 Task: Select End time "06:00 AM".
Action: Mouse moved to (687, 86)
Screenshot: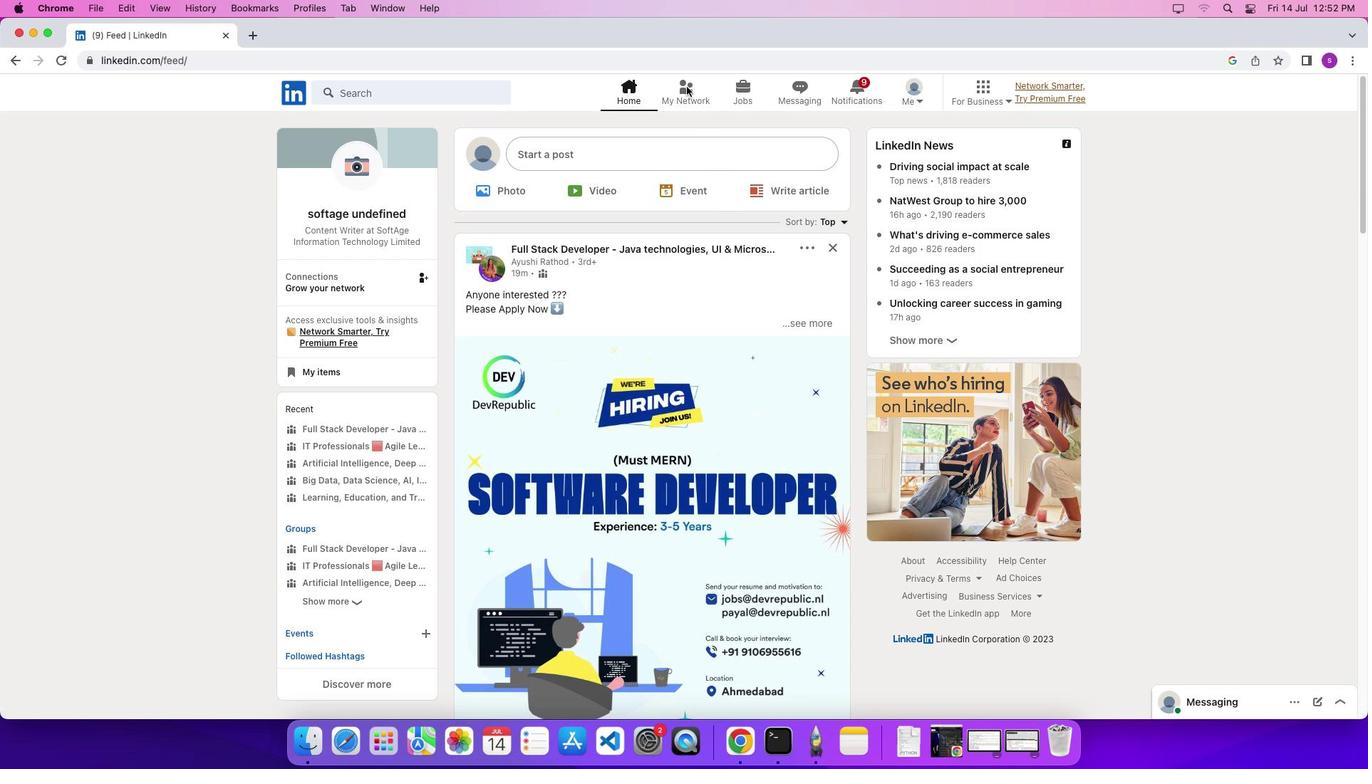 
Action: Mouse pressed left at (687, 86)
Screenshot: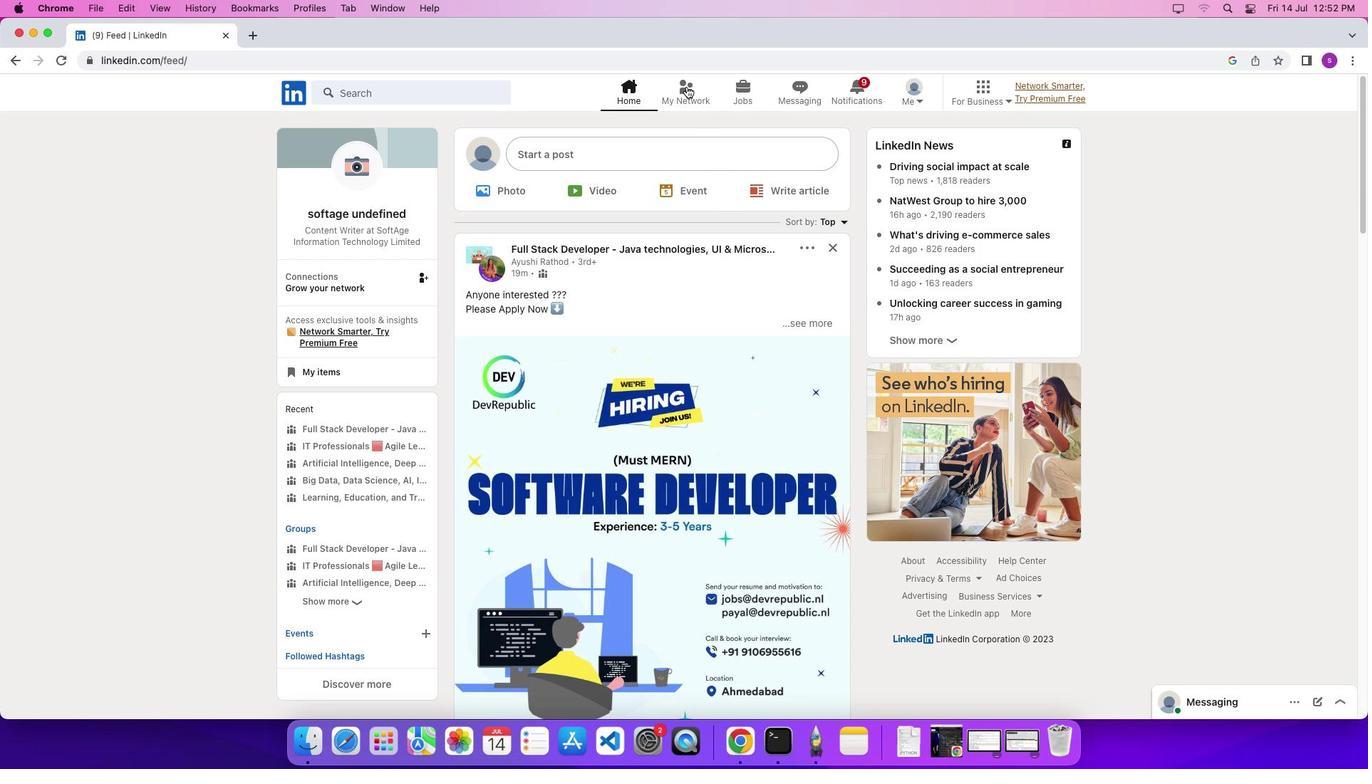 
Action: Mouse pressed left at (687, 86)
Screenshot: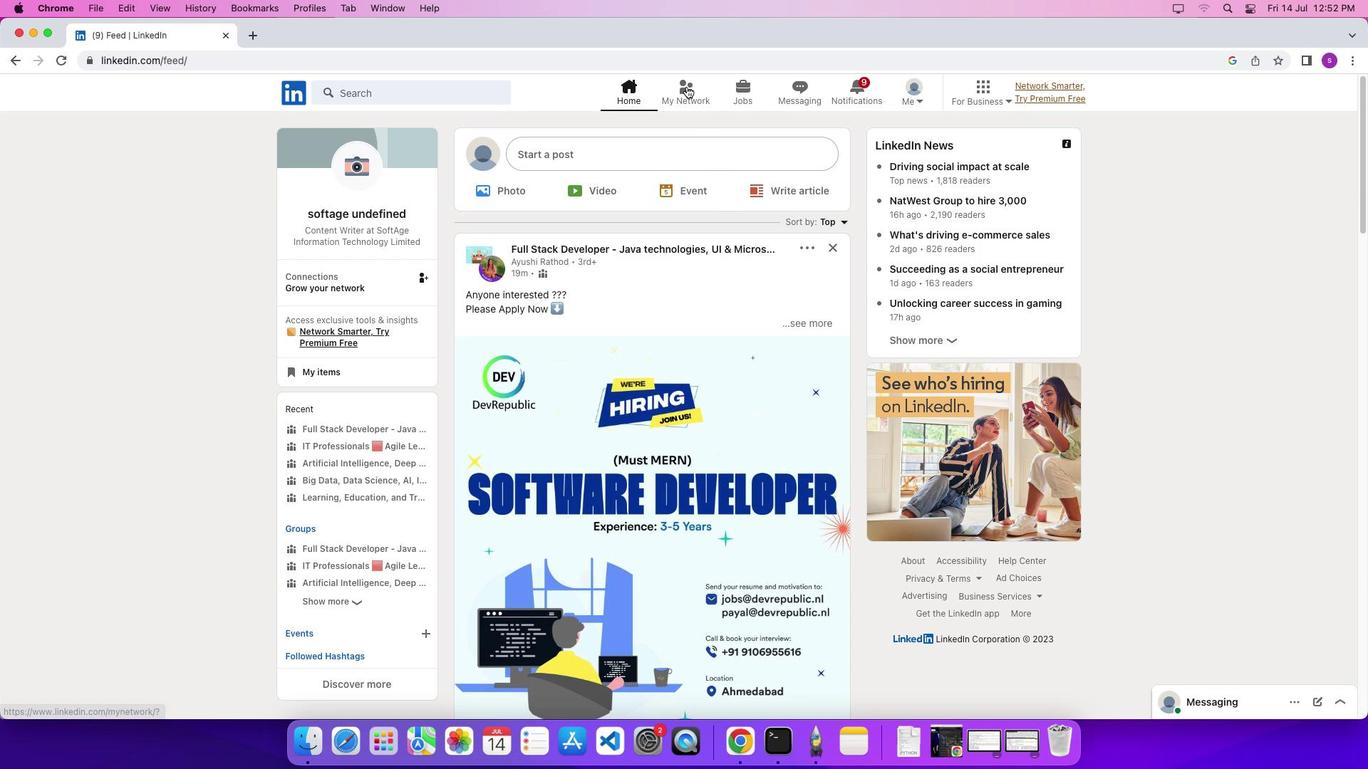 
Action: Mouse moved to (347, 283)
Screenshot: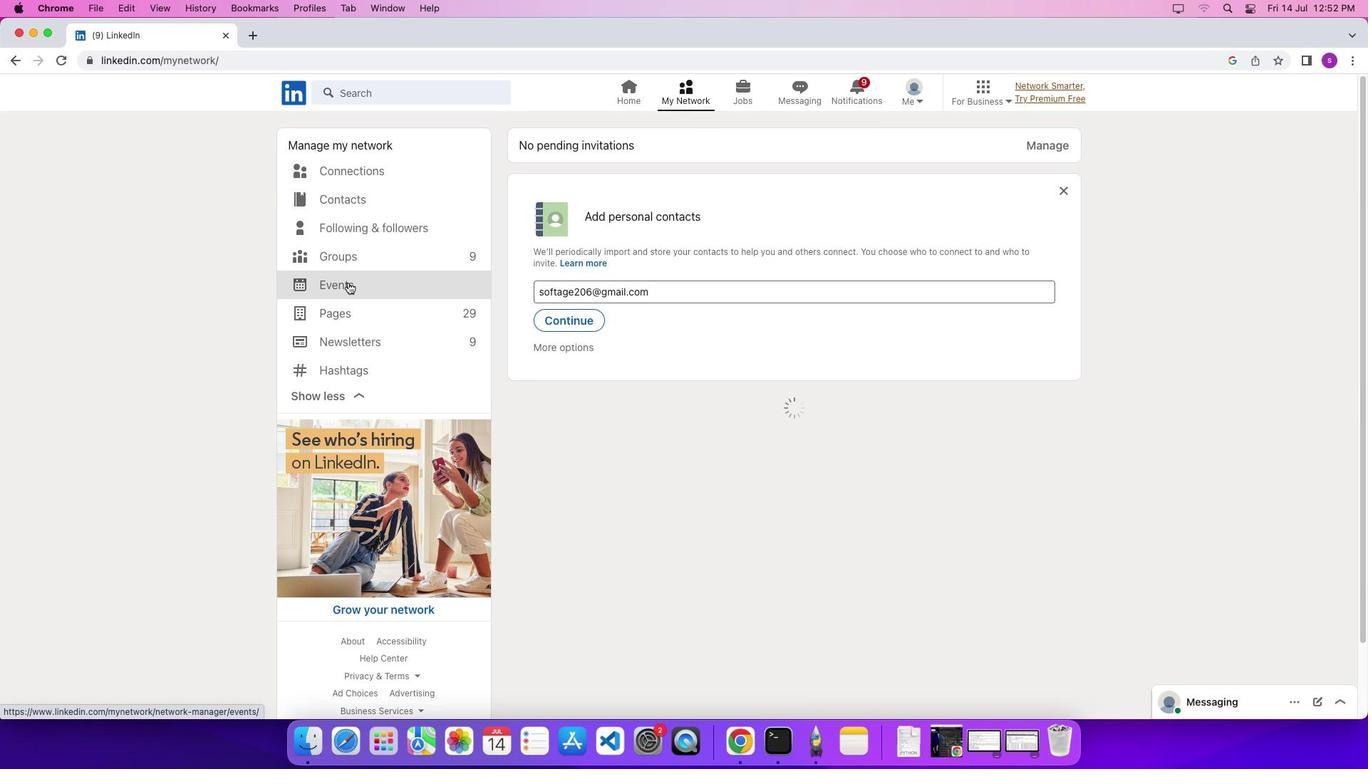 
Action: Mouse pressed left at (347, 283)
Screenshot: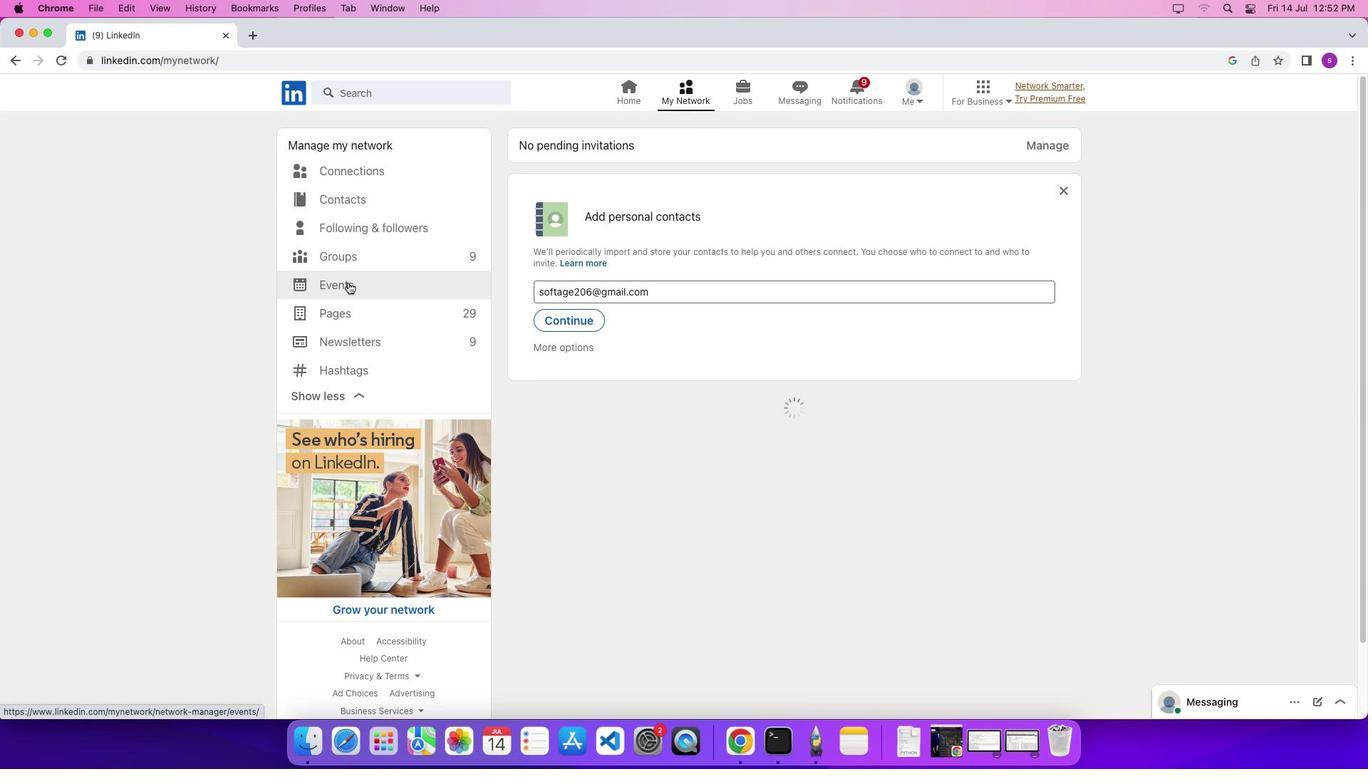 
Action: Mouse moved to (805, 144)
Screenshot: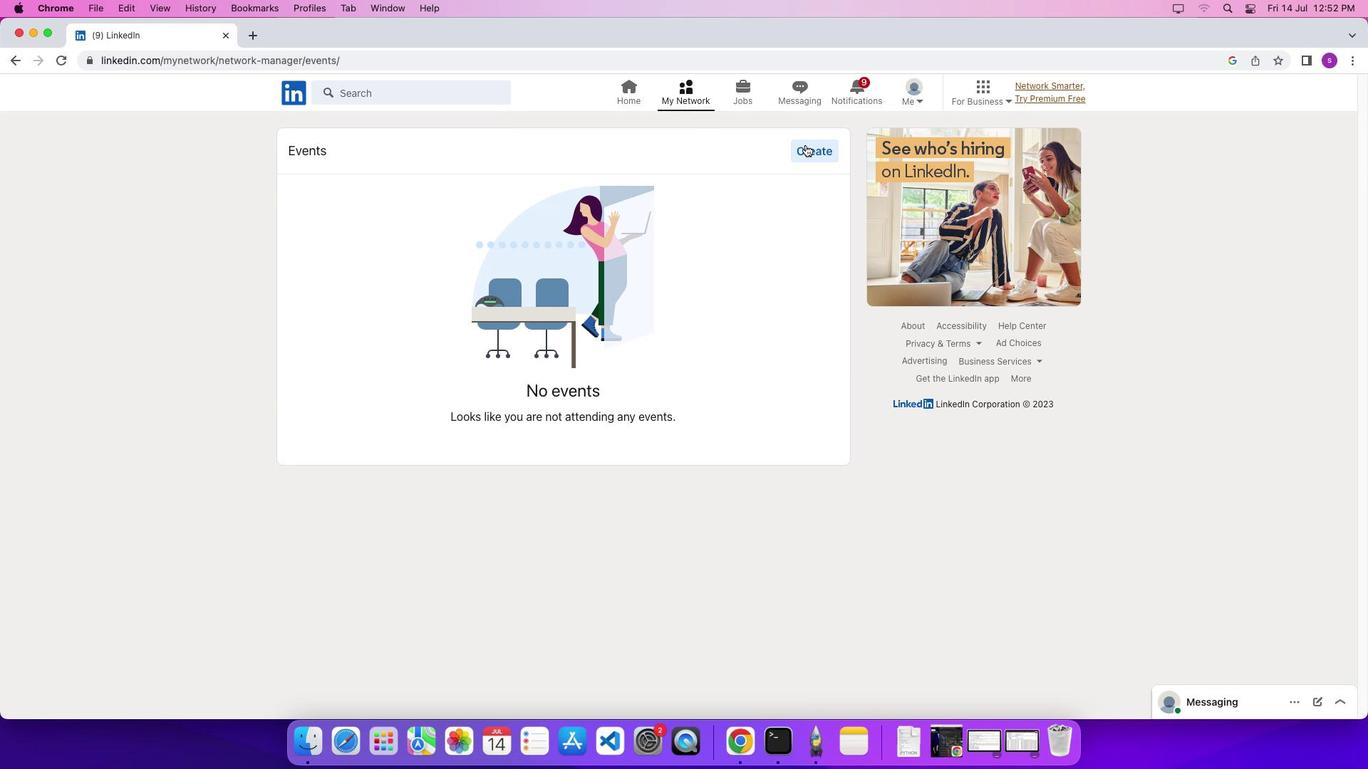 
Action: Mouse pressed left at (805, 144)
Screenshot: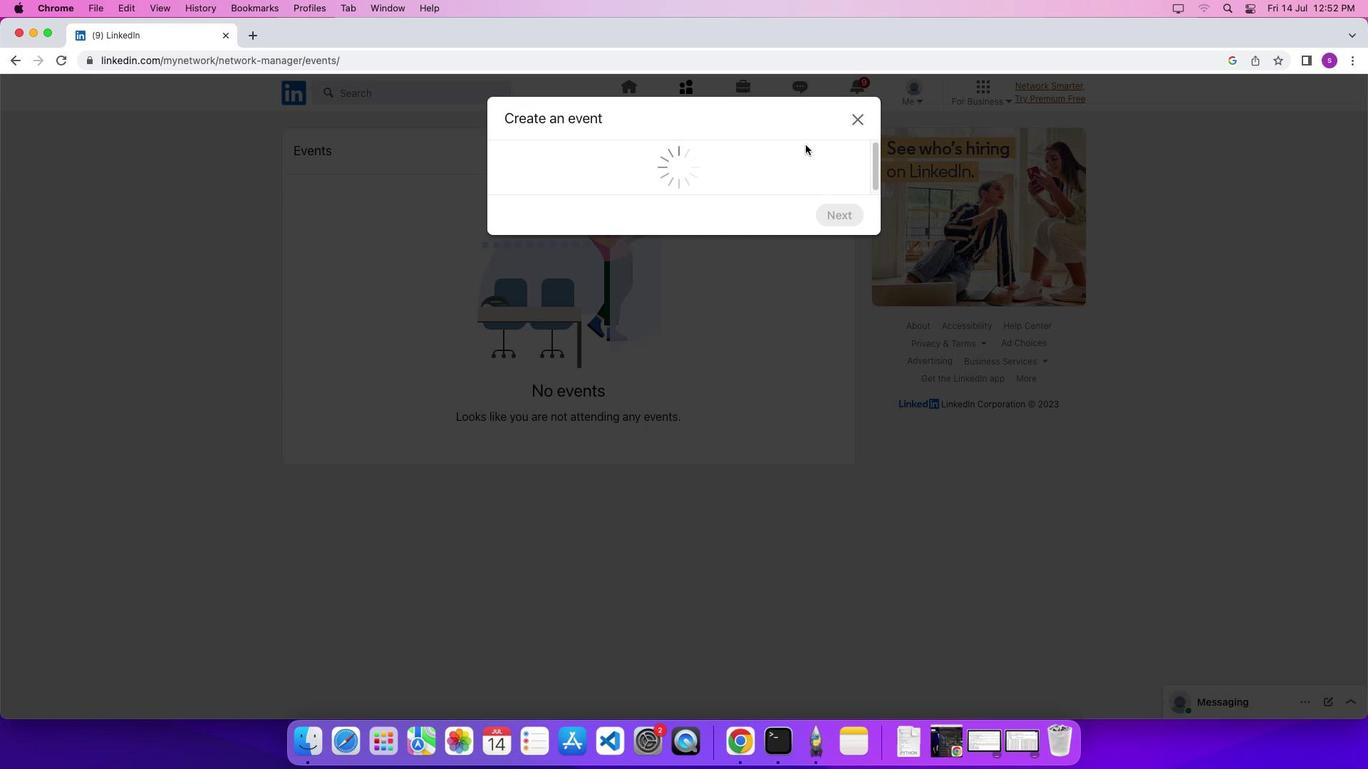 
Action: Mouse moved to (717, 459)
Screenshot: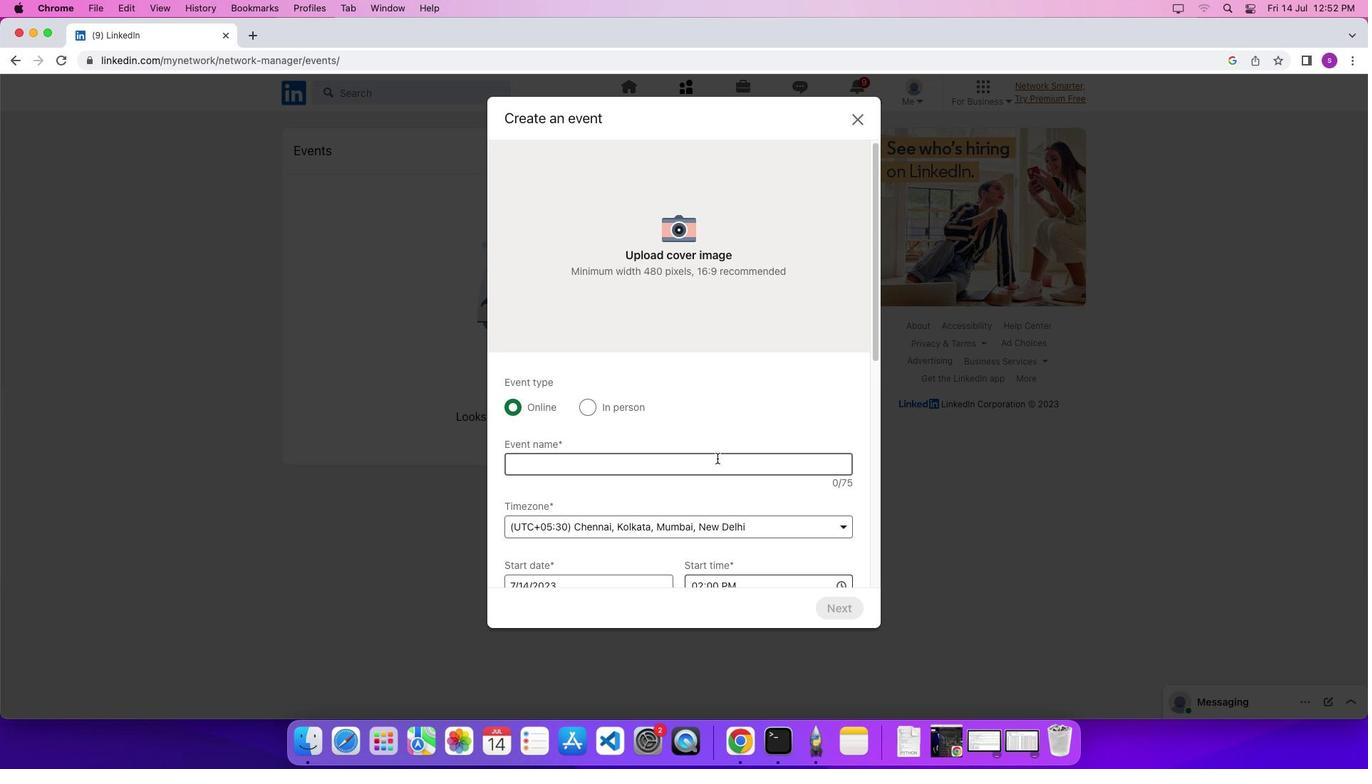 
Action: Mouse scrolled (717, 459) with delta (0, 0)
Screenshot: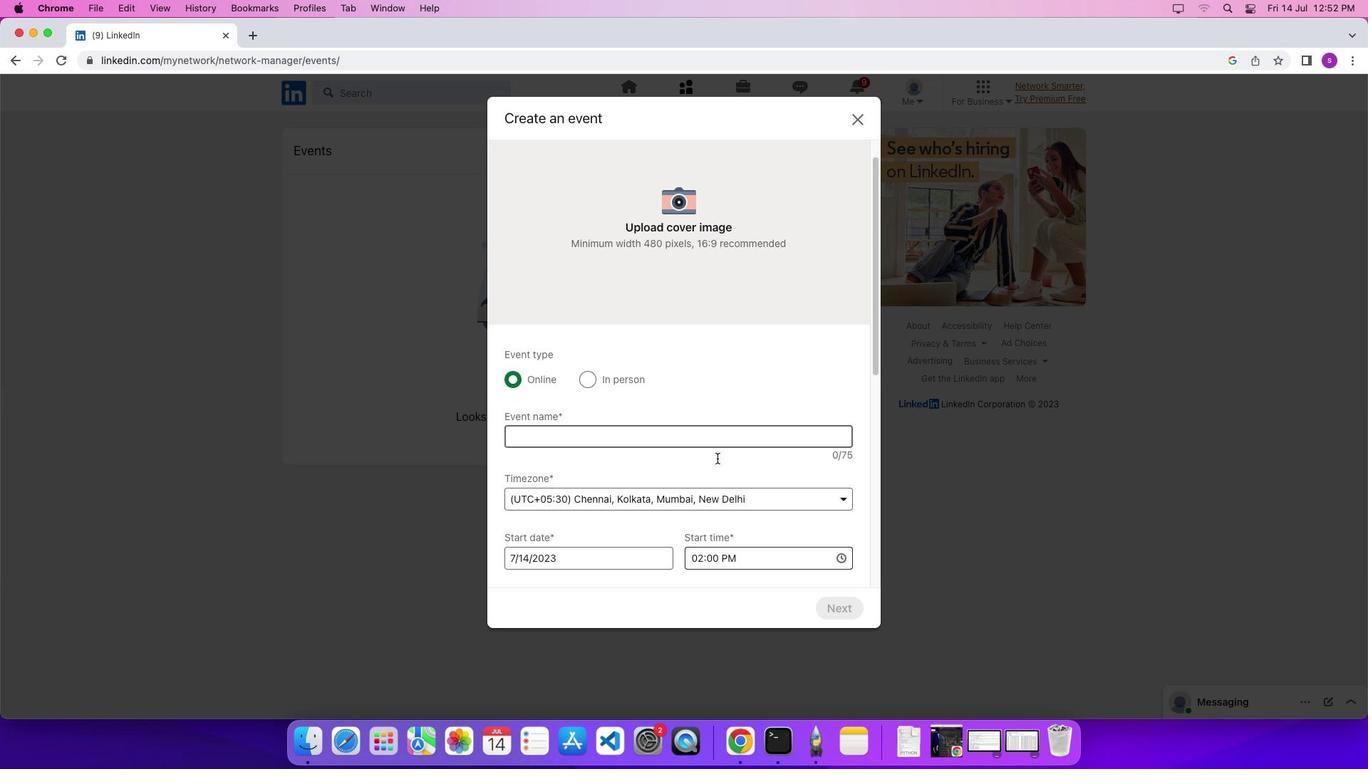 
Action: Mouse scrolled (717, 459) with delta (0, 0)
Screenshot: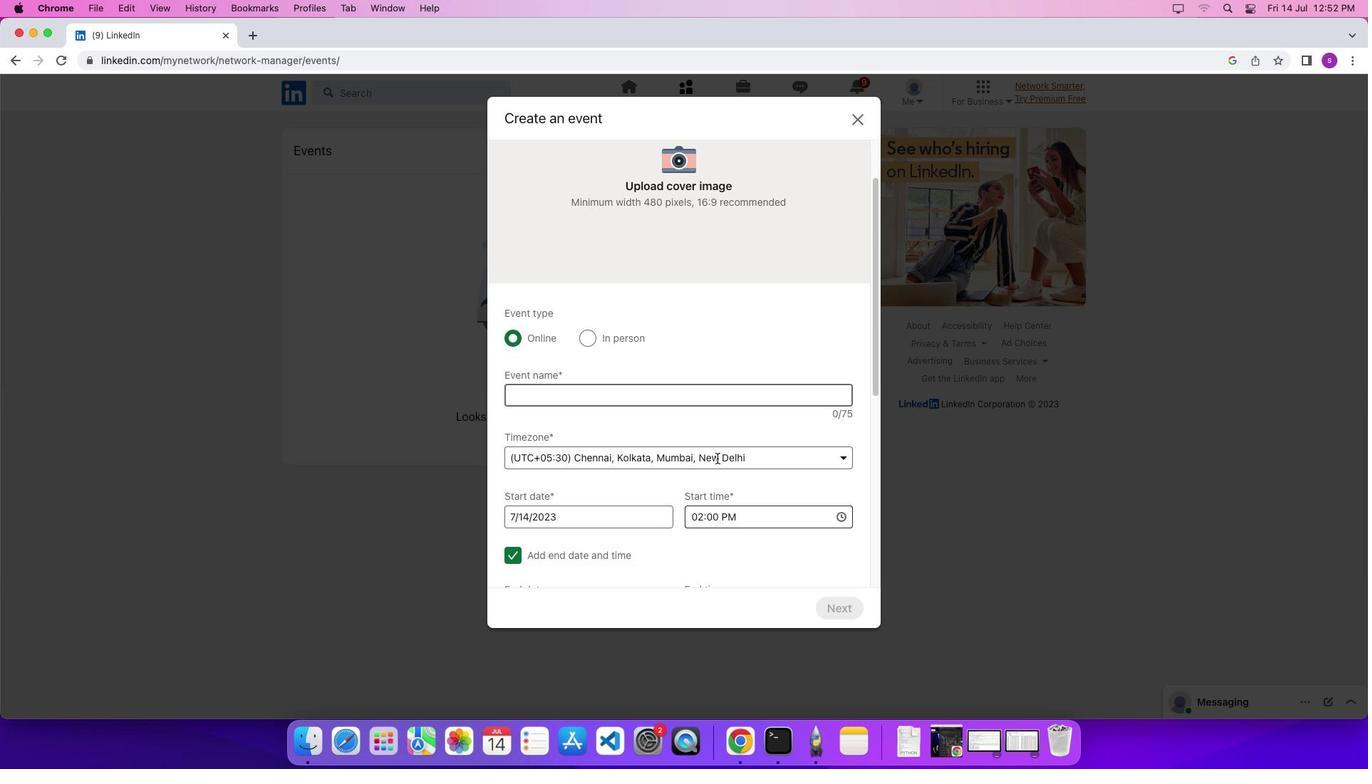 
Action: Mouse scrolled (717, 459) with delta (0, -1)
Screenshot: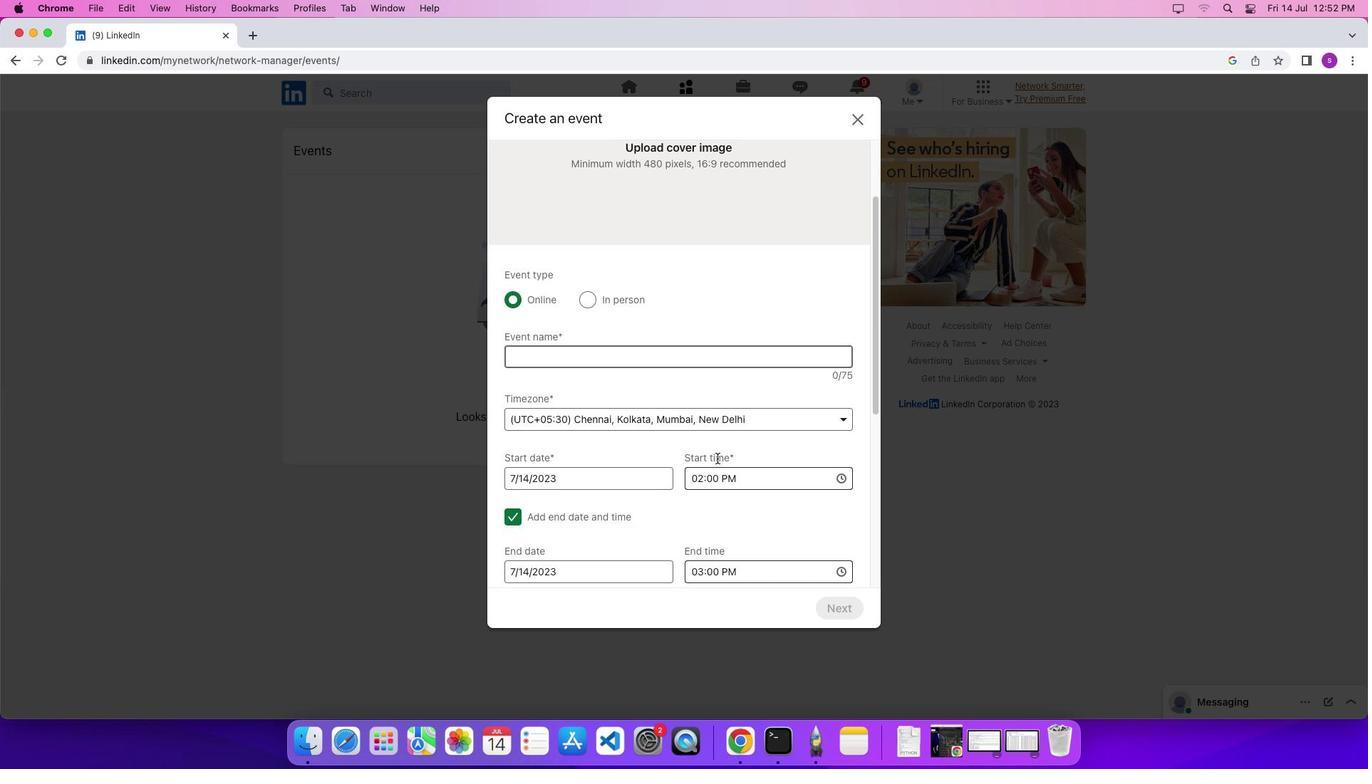 
Action: Mouse scrolled (717, 459) with delta (0, 0)
Screenshot: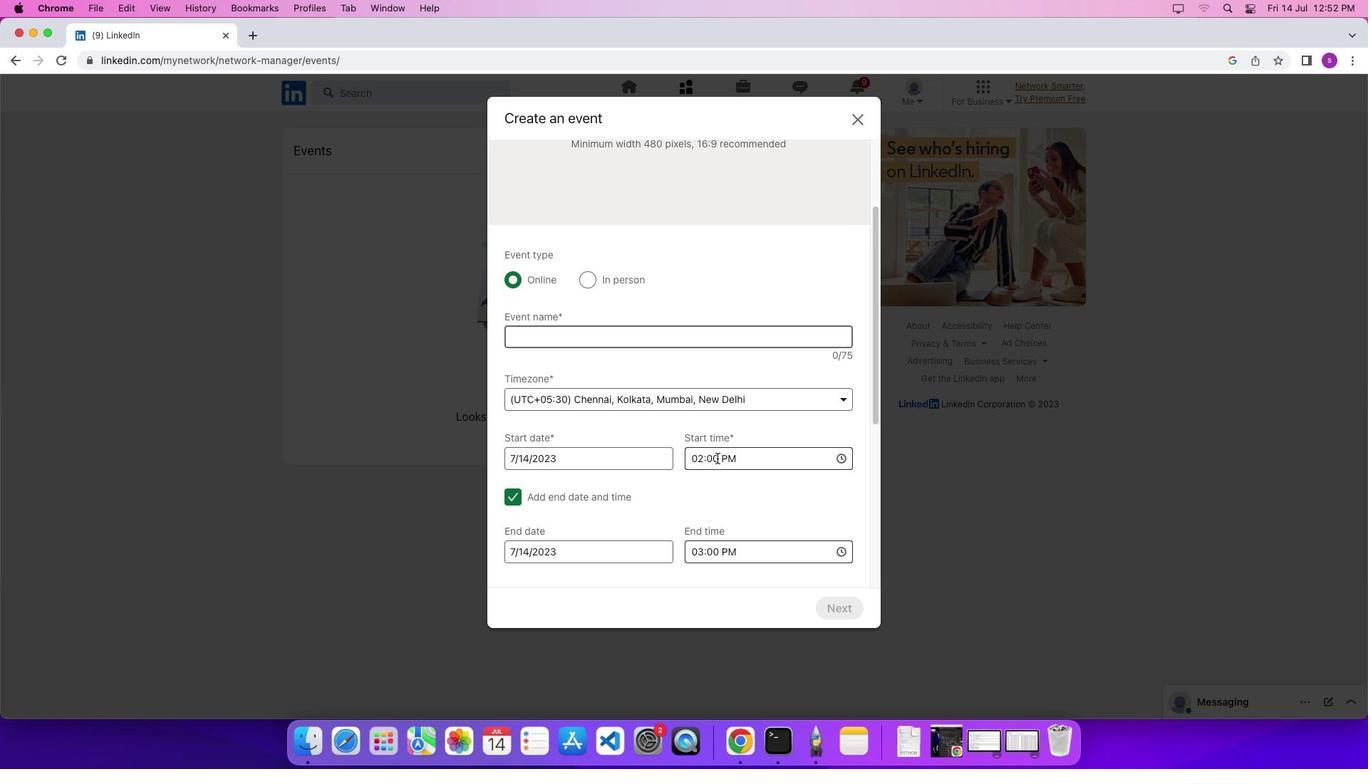 
Action: Mouse scrolled (717, 459) with delta (0, 0)
Screenshot: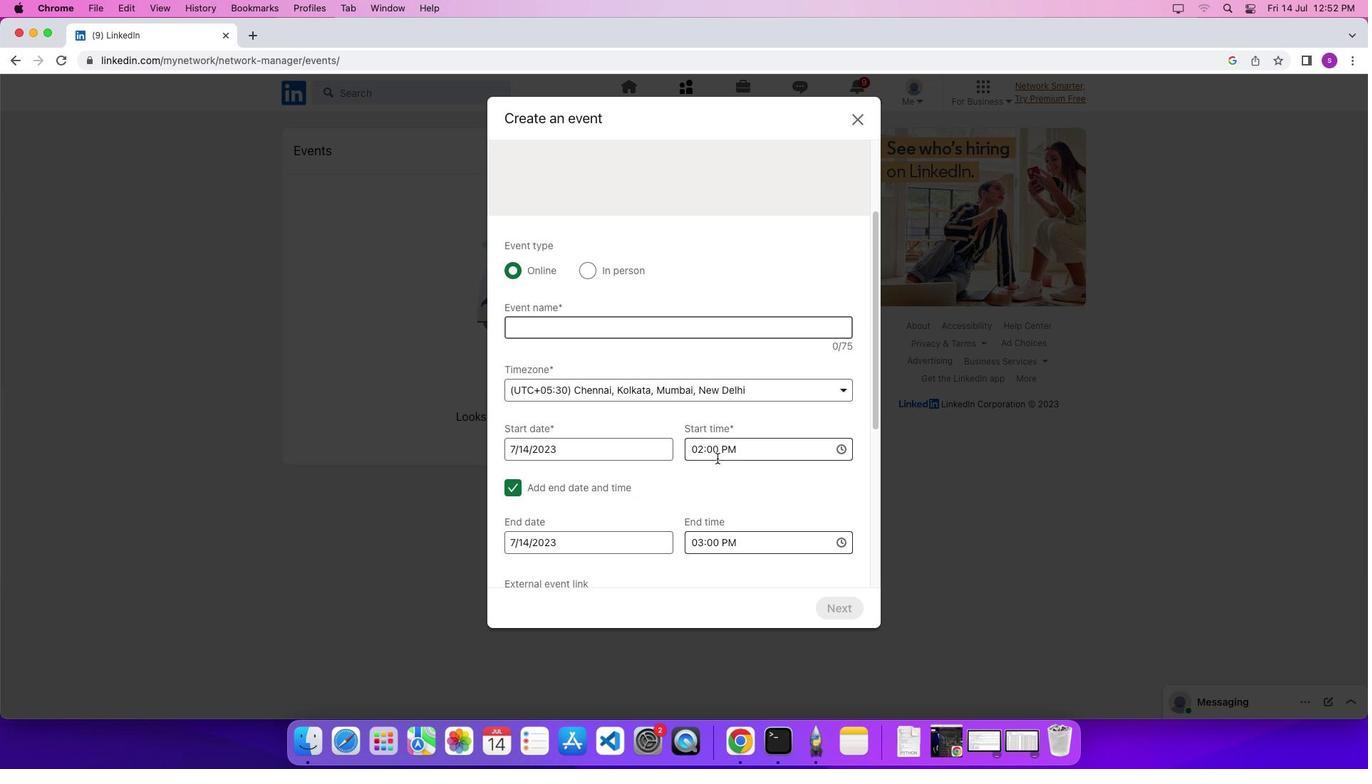 
Action: Mouse moved to (719, 460)
Screenshot: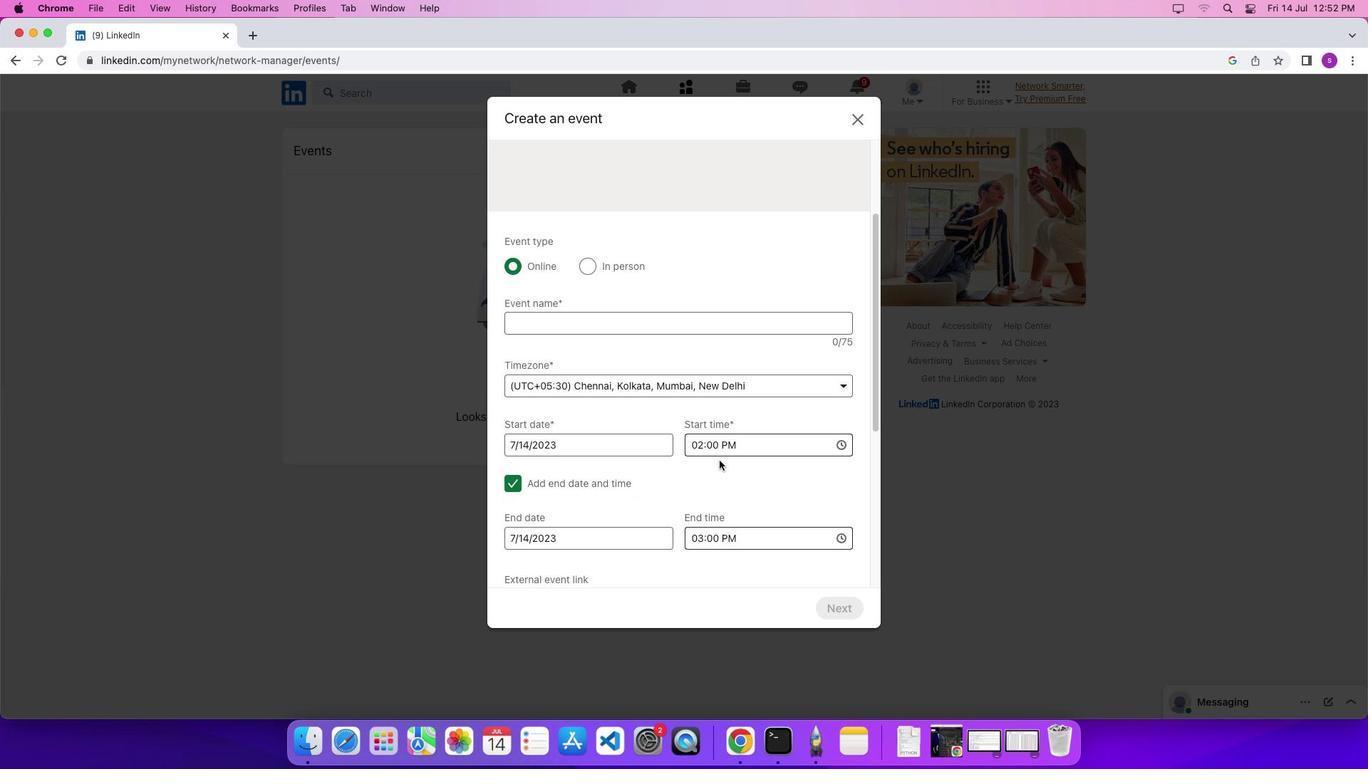 
Action: Mouse scrolled (719, 460) with delta (0, 0)
Screenshot: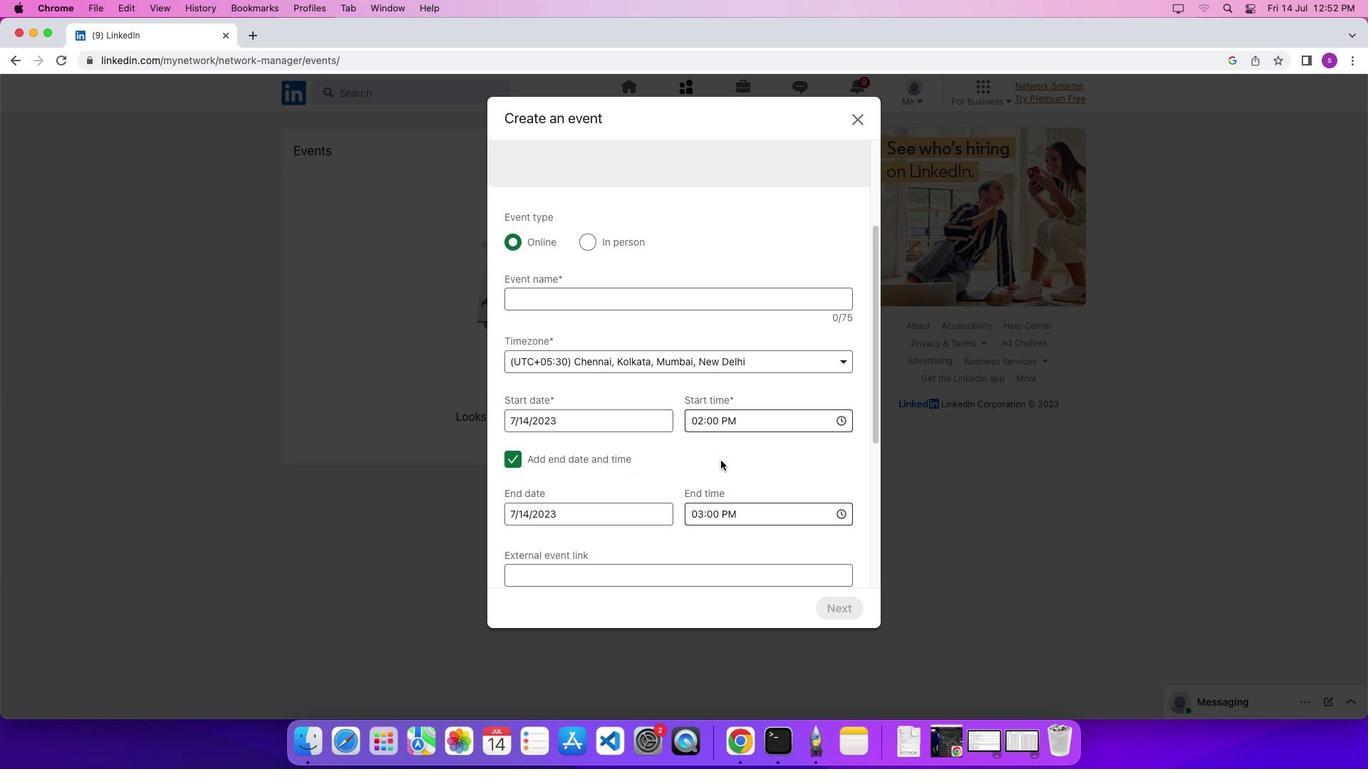 
Action: Mouse scrolled (719, 460) with delta (0, 0)
Screenshot: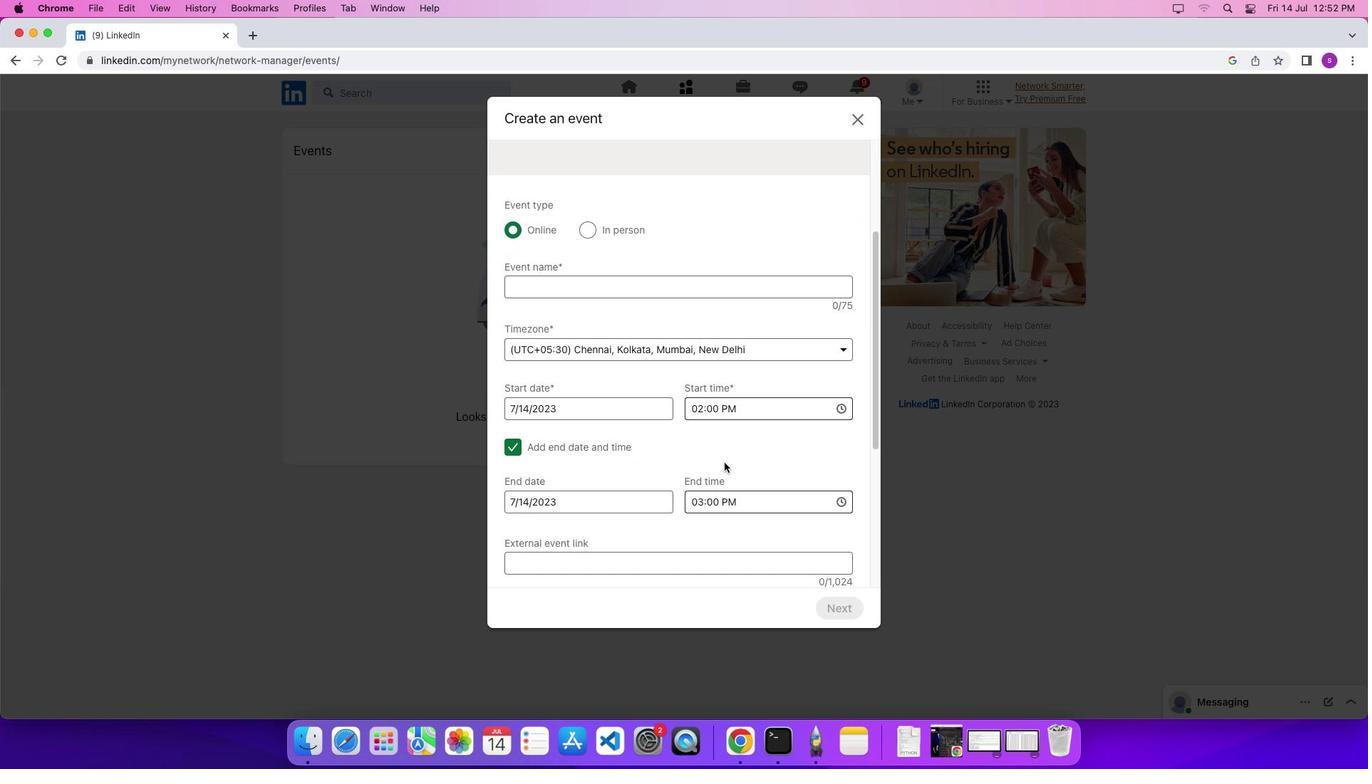 
Action: Mouse moved to (754, 498)
Screenshot: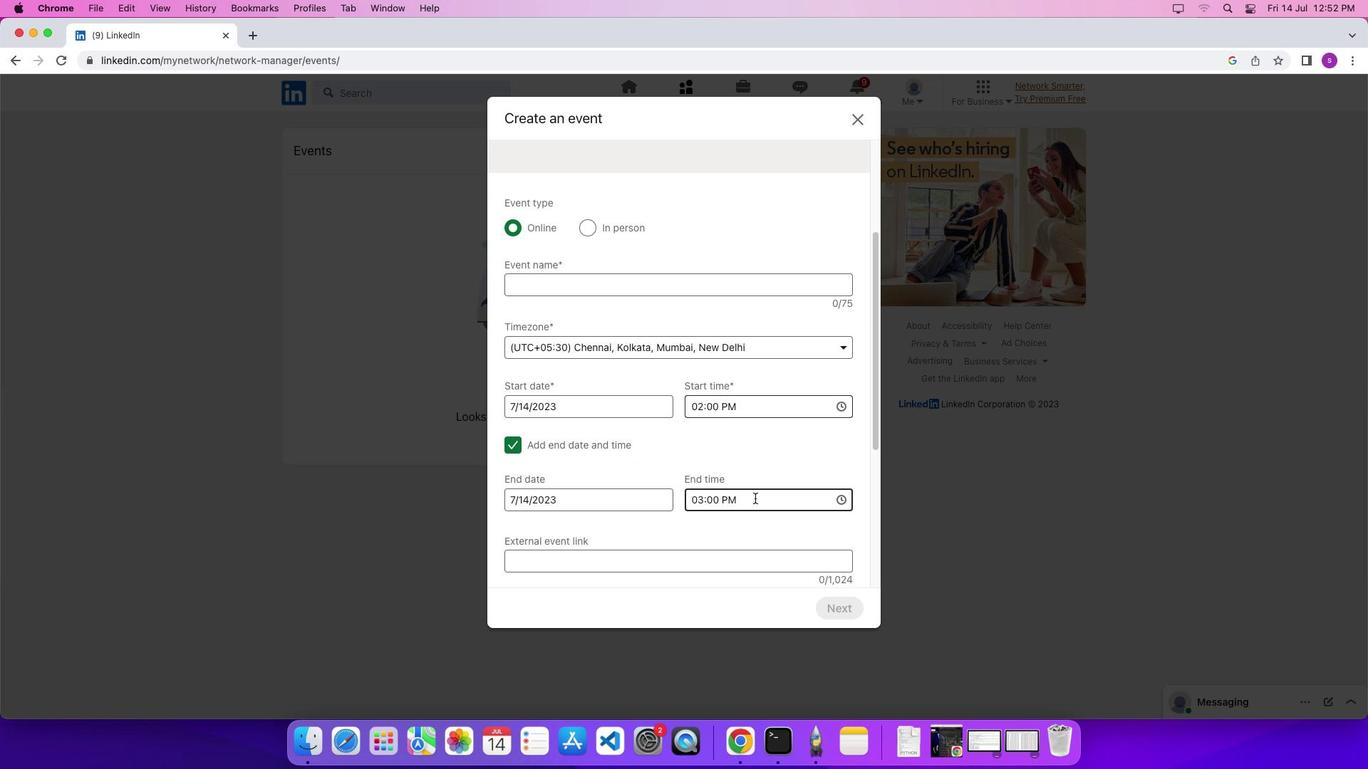 
Action: Mouse pressed left at (754, 498)
Screenshot: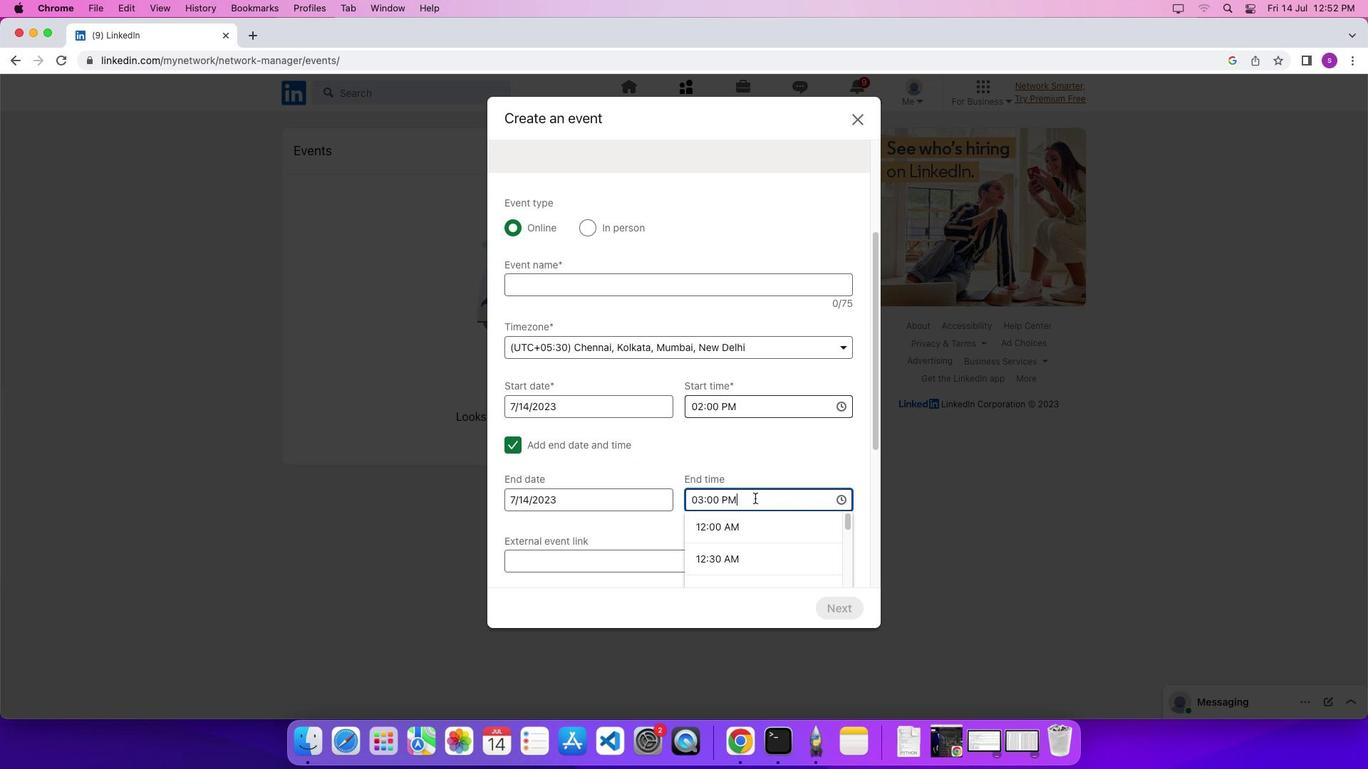 
Action: Mouse moved to (756, 498)
Screenshot: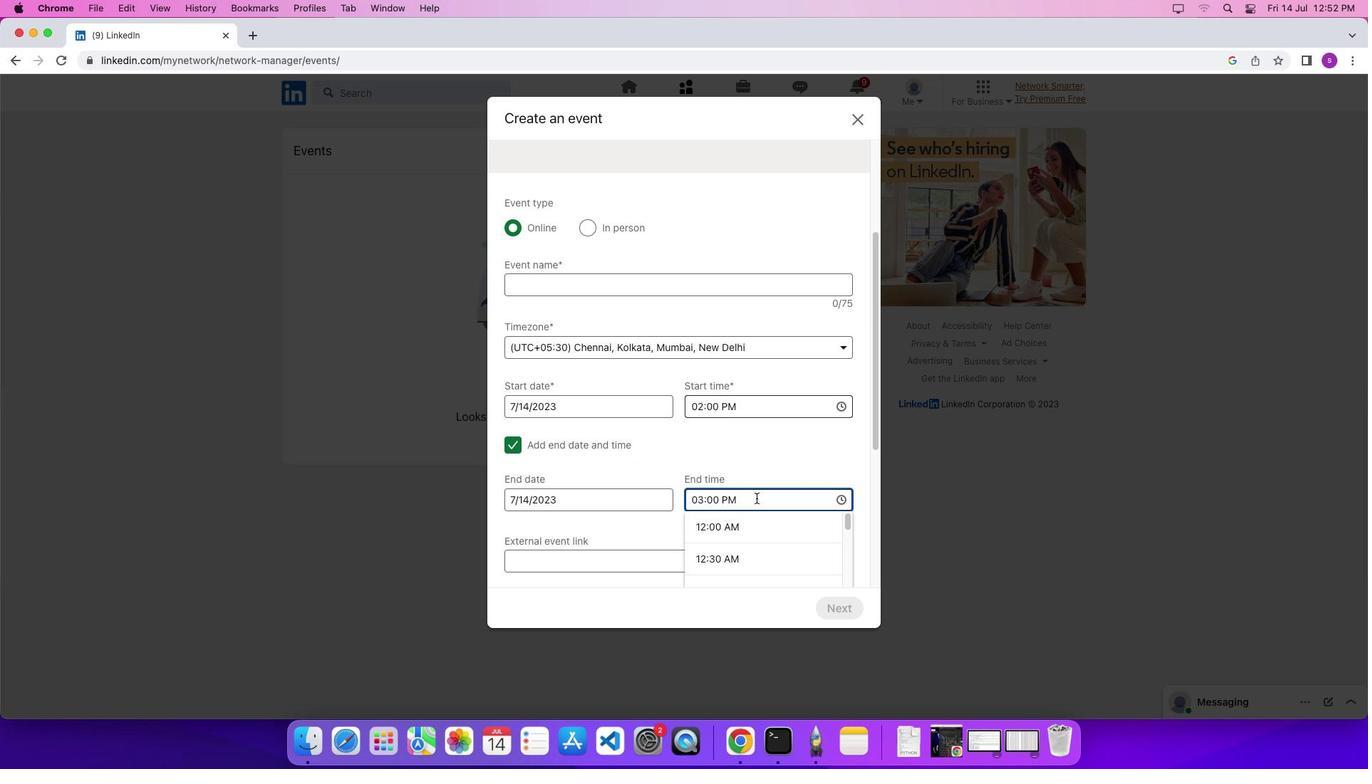 
Action: Mouse scrolled (756, 498) with delta (0, 0)
Screenshot: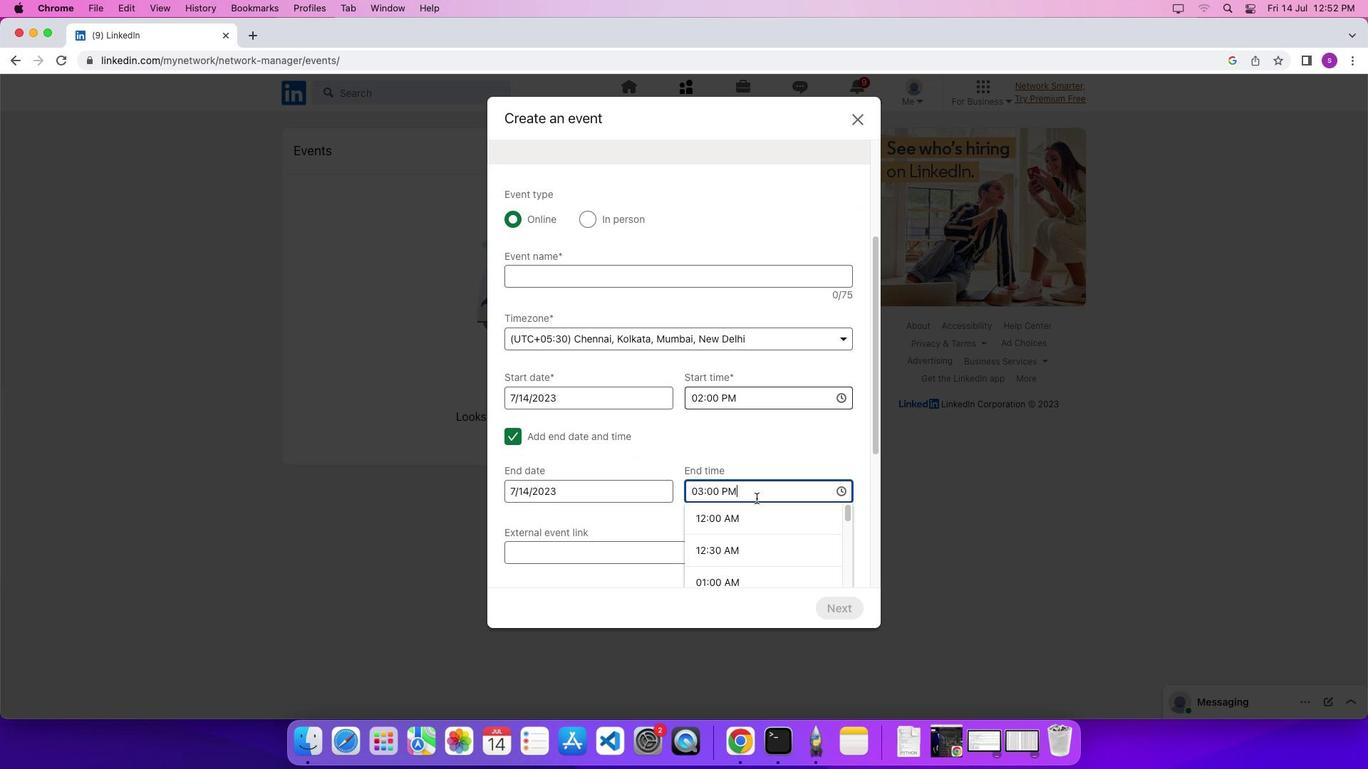 
Action: Mouse scrolled (756, 498) with delta (0, 0)
Screenshot: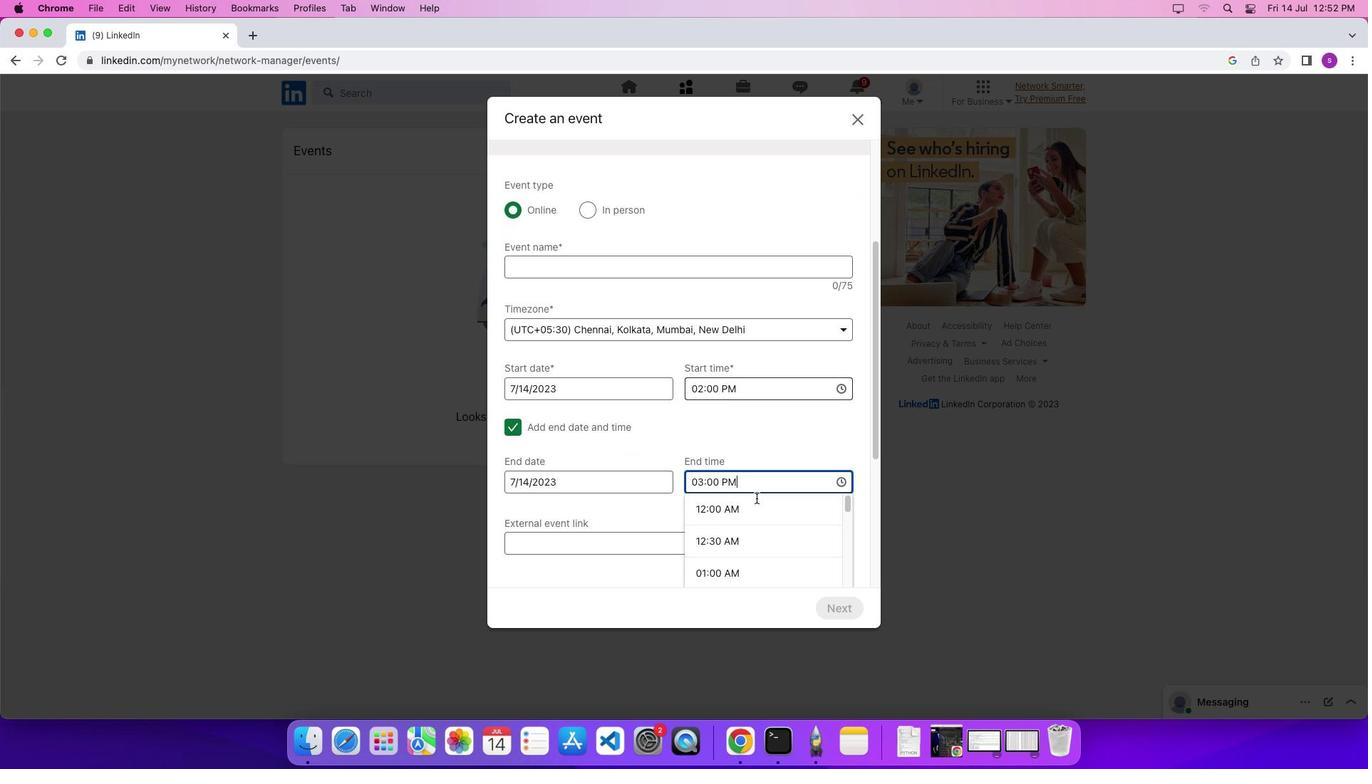 
Action: Mouse scrolled (756, 498) with delta (0, 0)
Screenshot: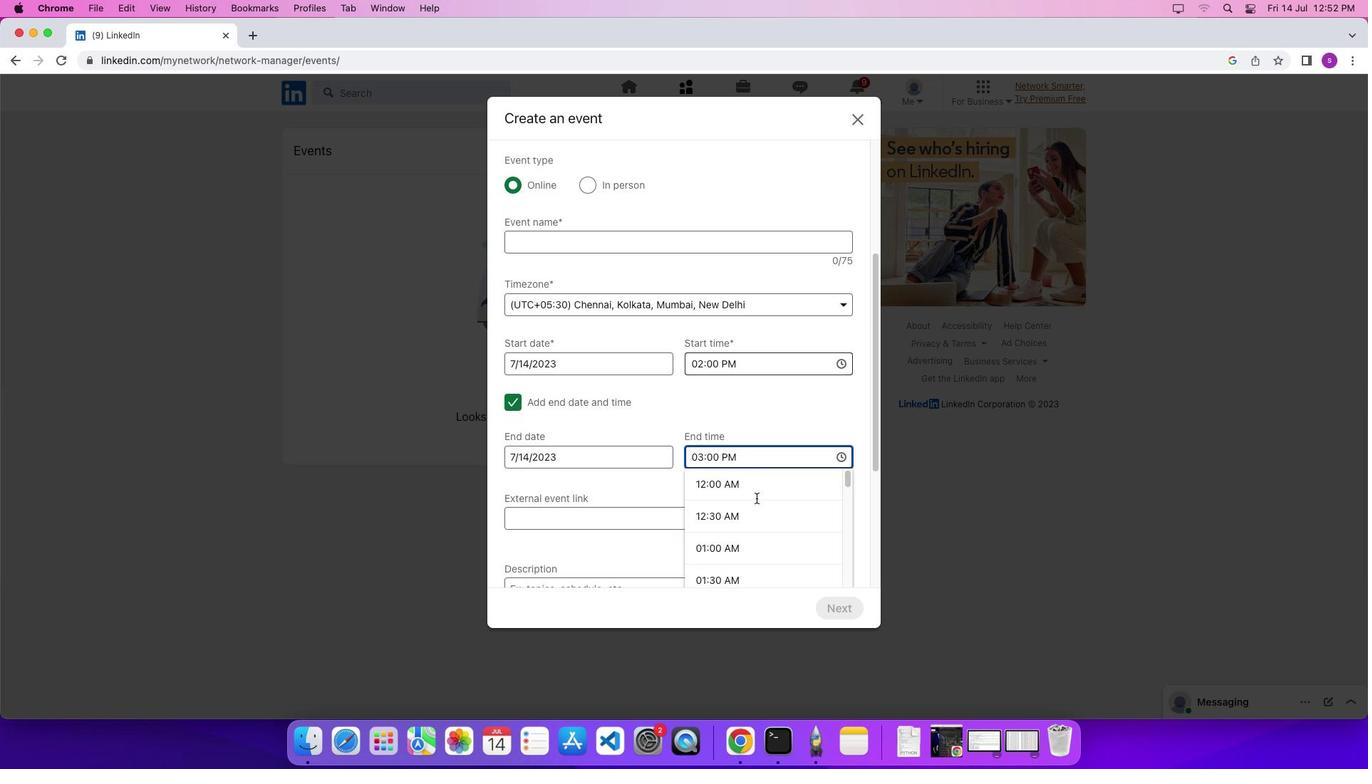 
Action: Mouse scrolled (756, 498) with delta (0, 0)
Screenshot: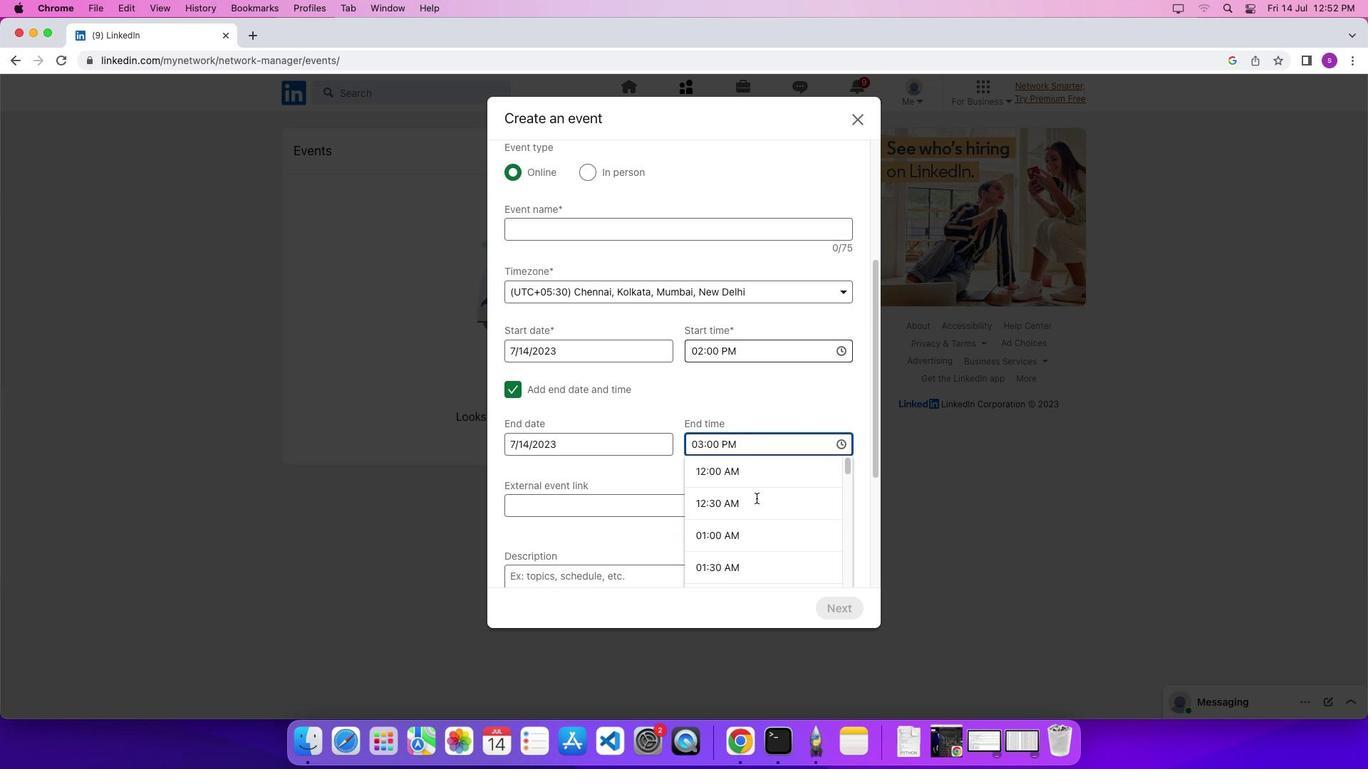 
Action: Mouse scrolled (756, 498) with delta (0, 0)
Screenshot: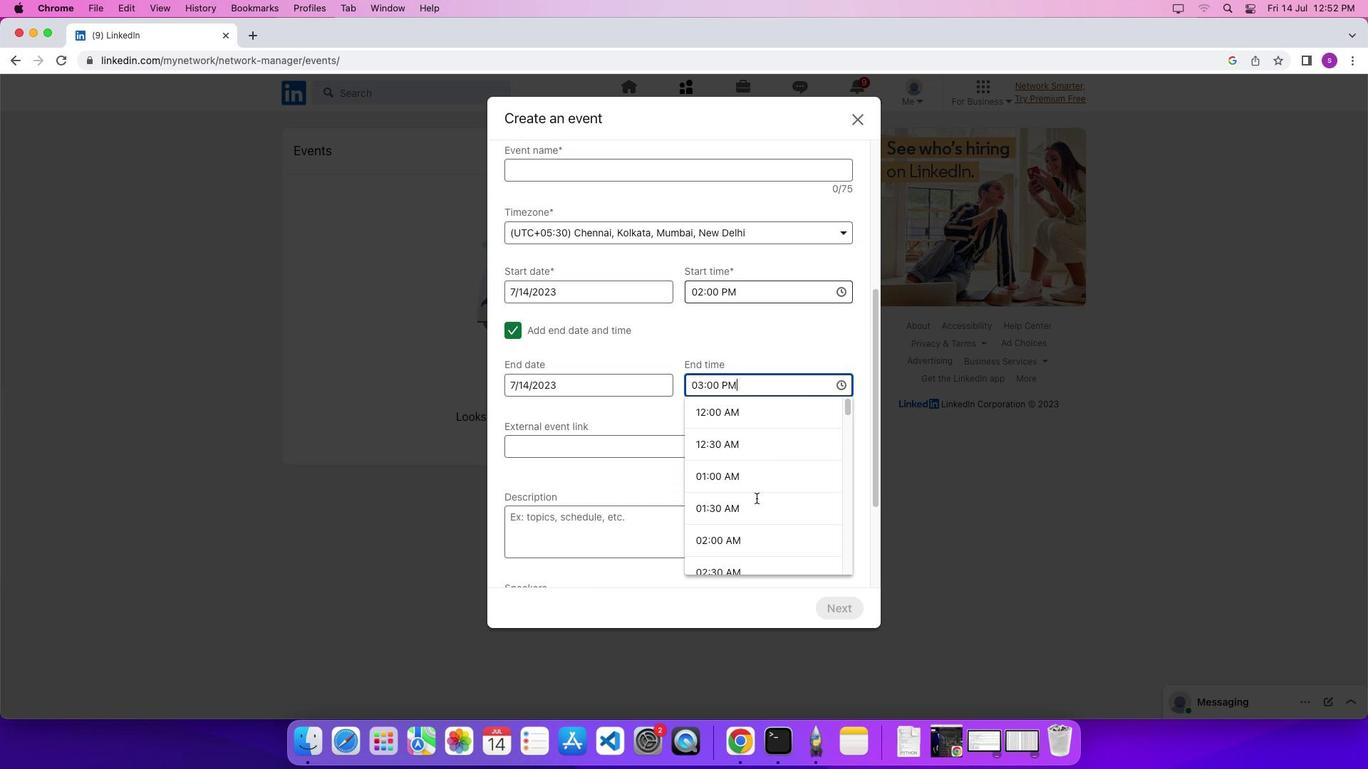 
Action: Mouse scrolled (756, 498) with delta (0, 0)
Screenshot: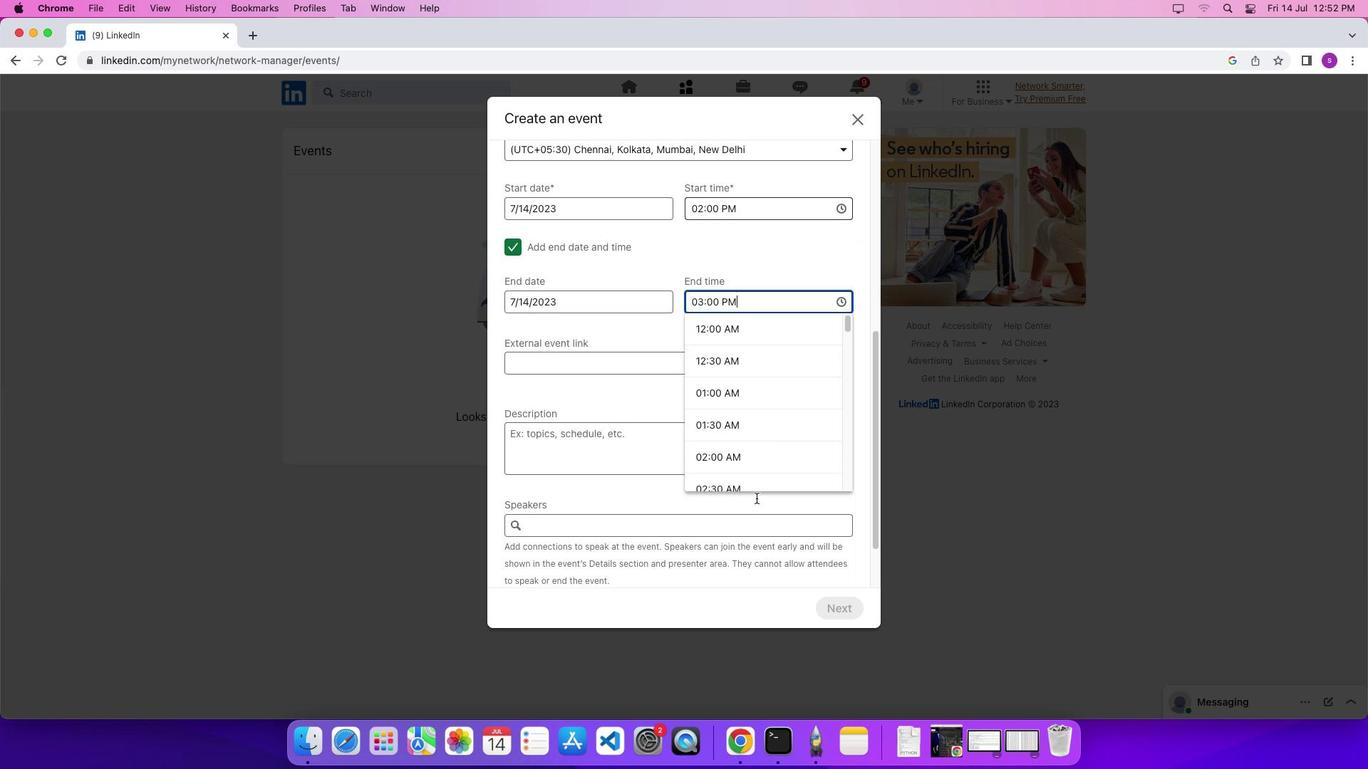 
Action: Mouse scrolled (756, 498) with delta (0, -2)
Screenshot: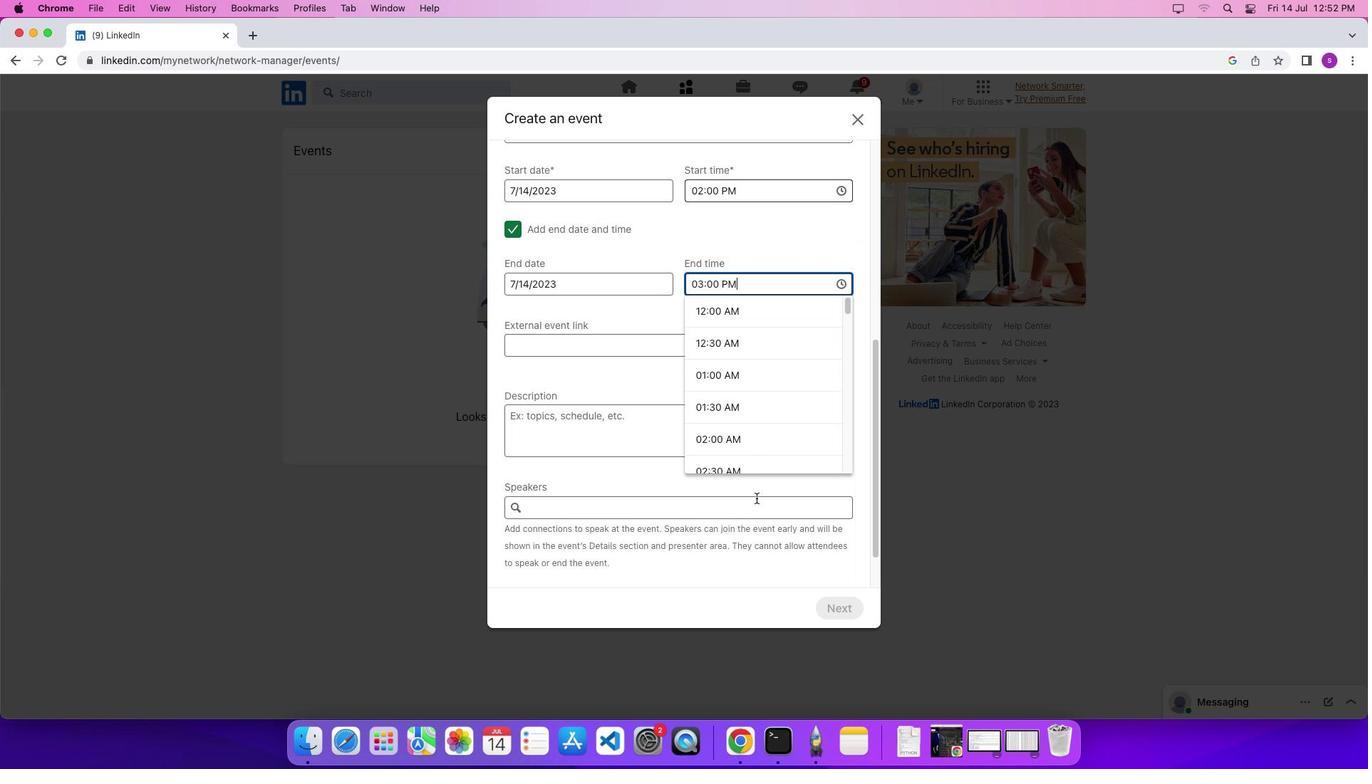 
Action: Mouse moved to (749, 429)
Screenshot: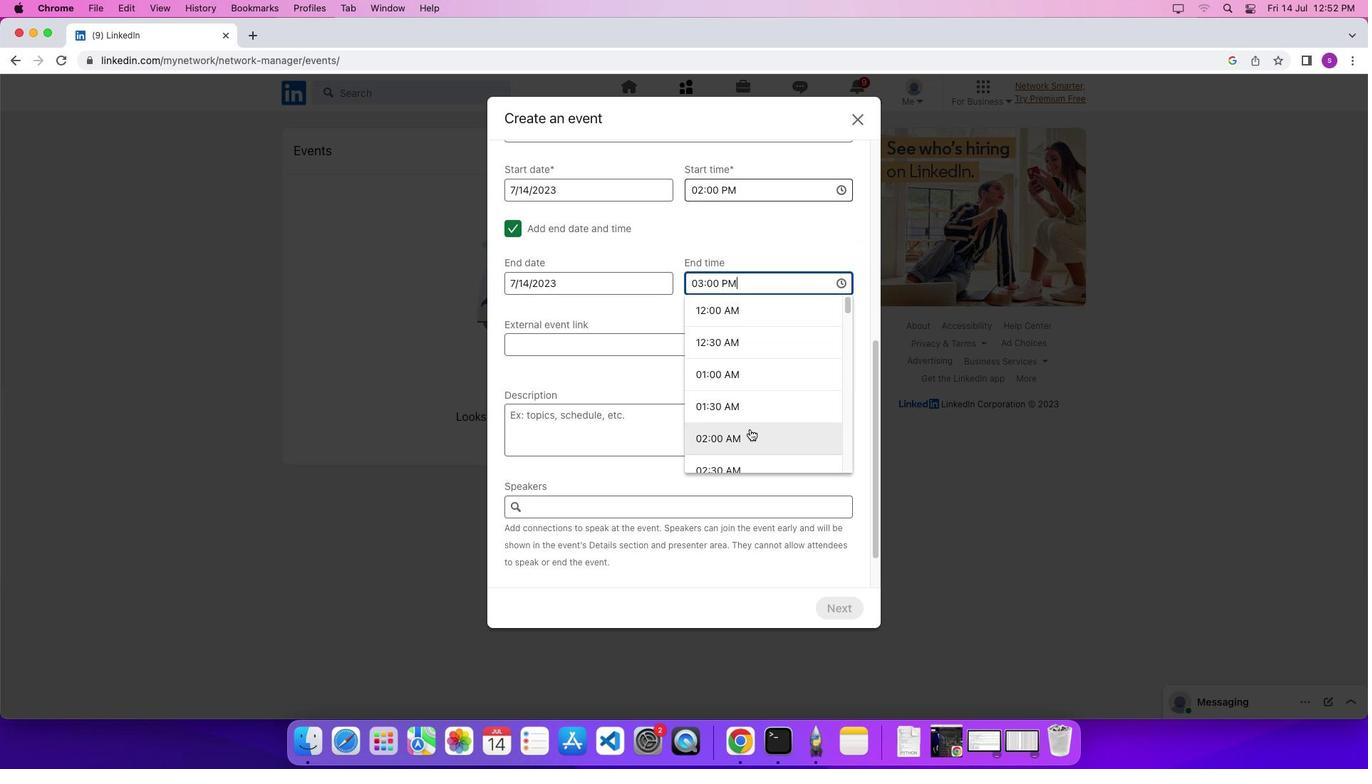 
Action: Mouse scrolled (749, 429) with delta (0, 0)
Screenshot: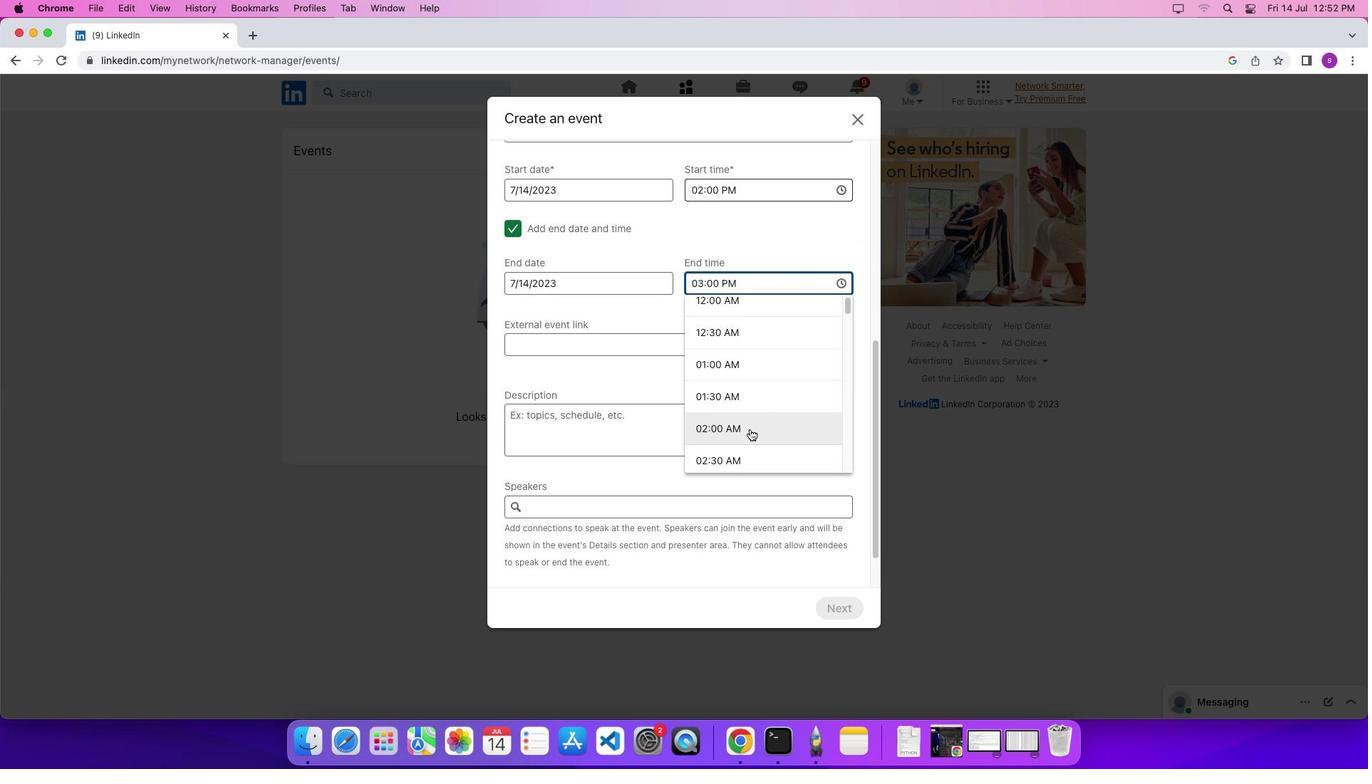 
Action: Mouse scrolled (749, 429) with delta (0, 0)
Screenshot: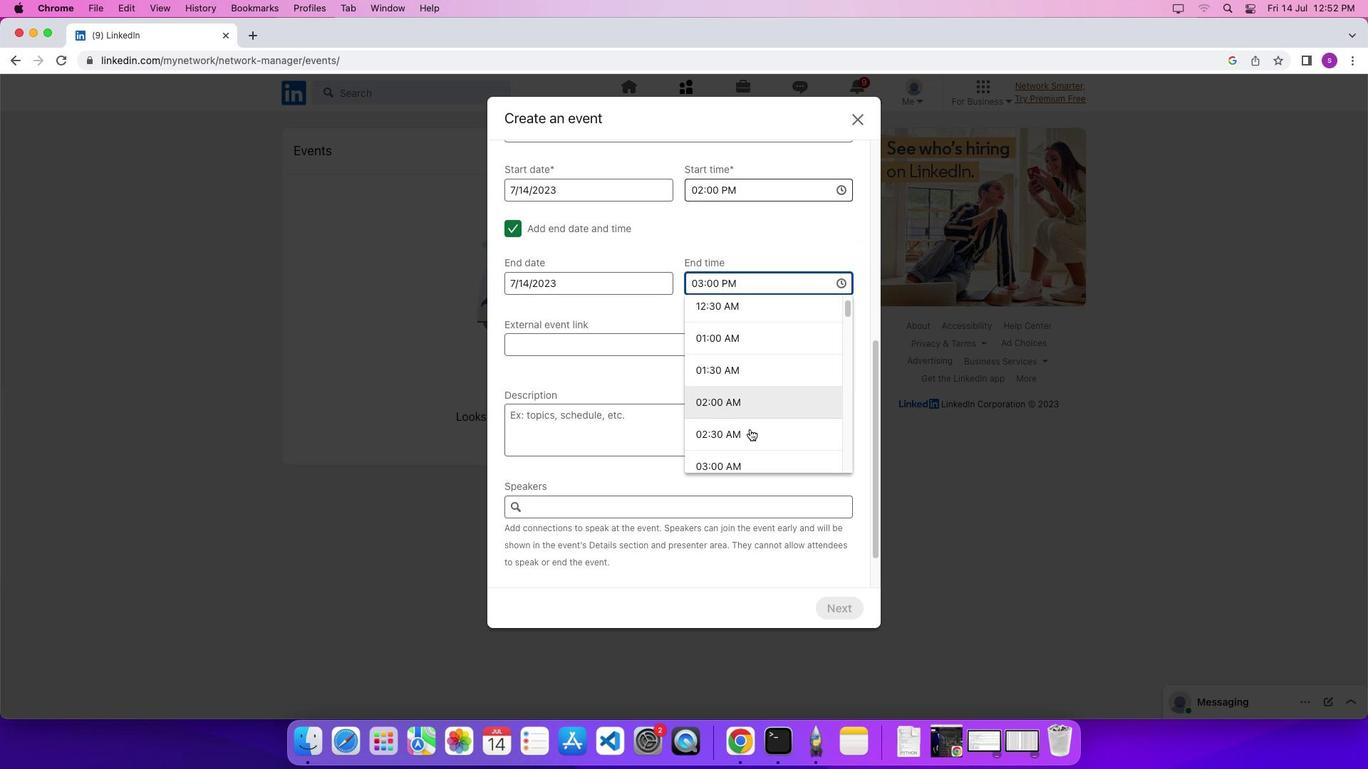 
Action: Mouse scrolled (749, 429) with delta (0, 0)
Screenshot: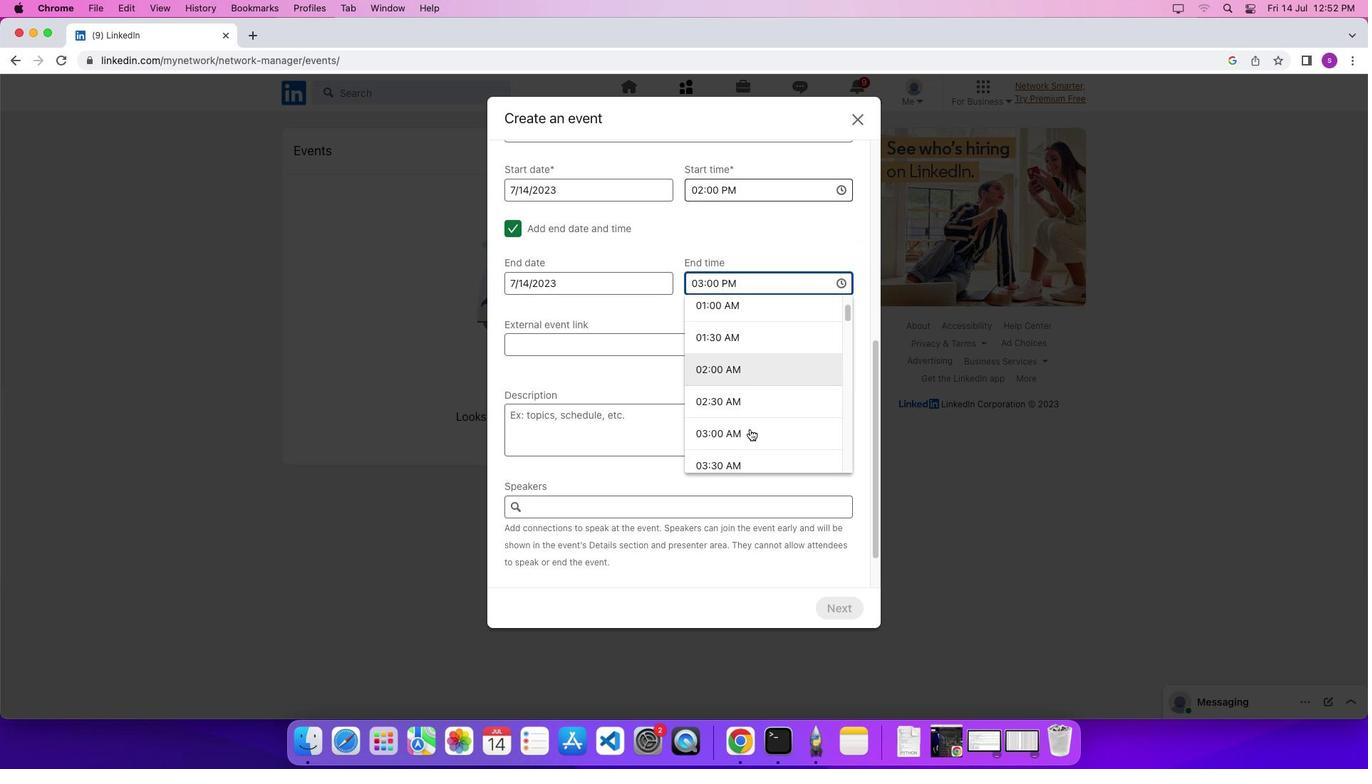 
Action: Mouse scrolled (749, 429) with delta (0, 0)
Screenshot: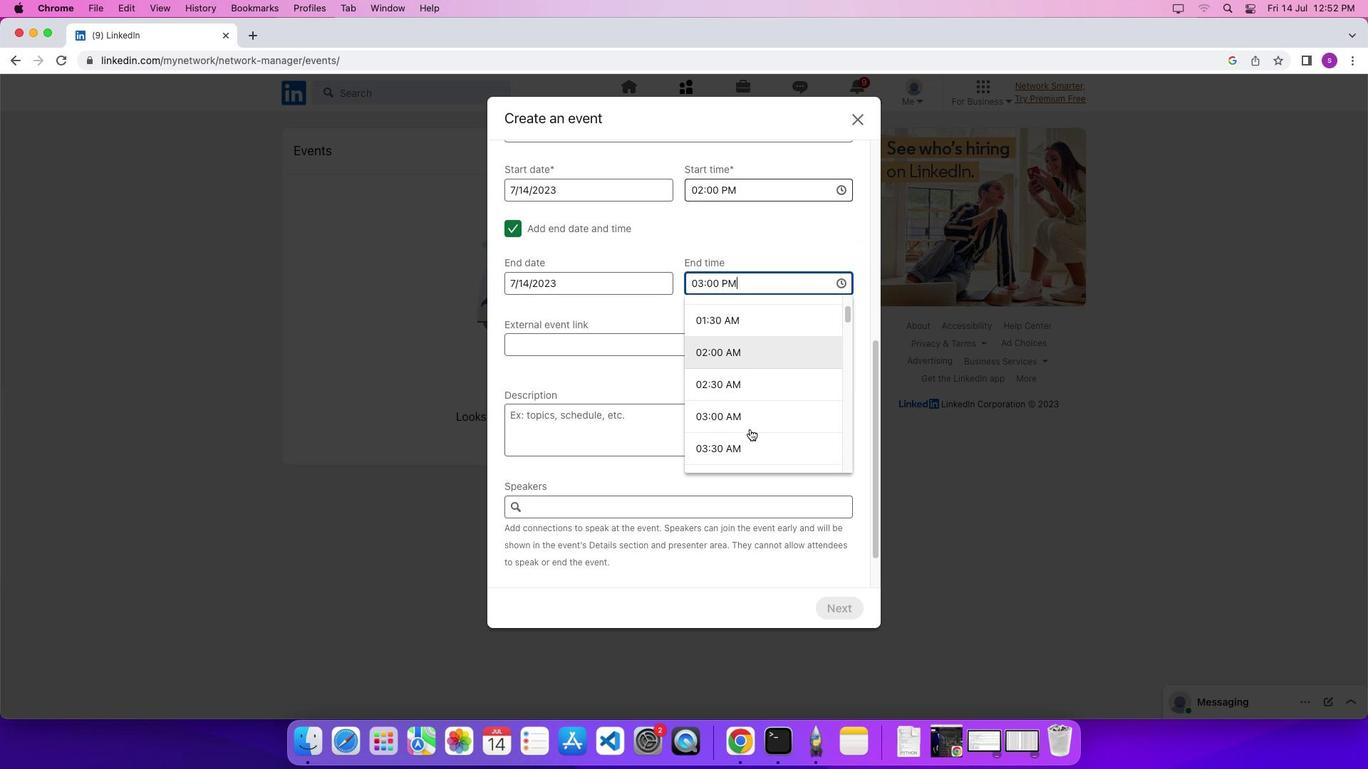 
Action: Mouse scrolled (749, 429) with delta (0, 0)
Screenshot: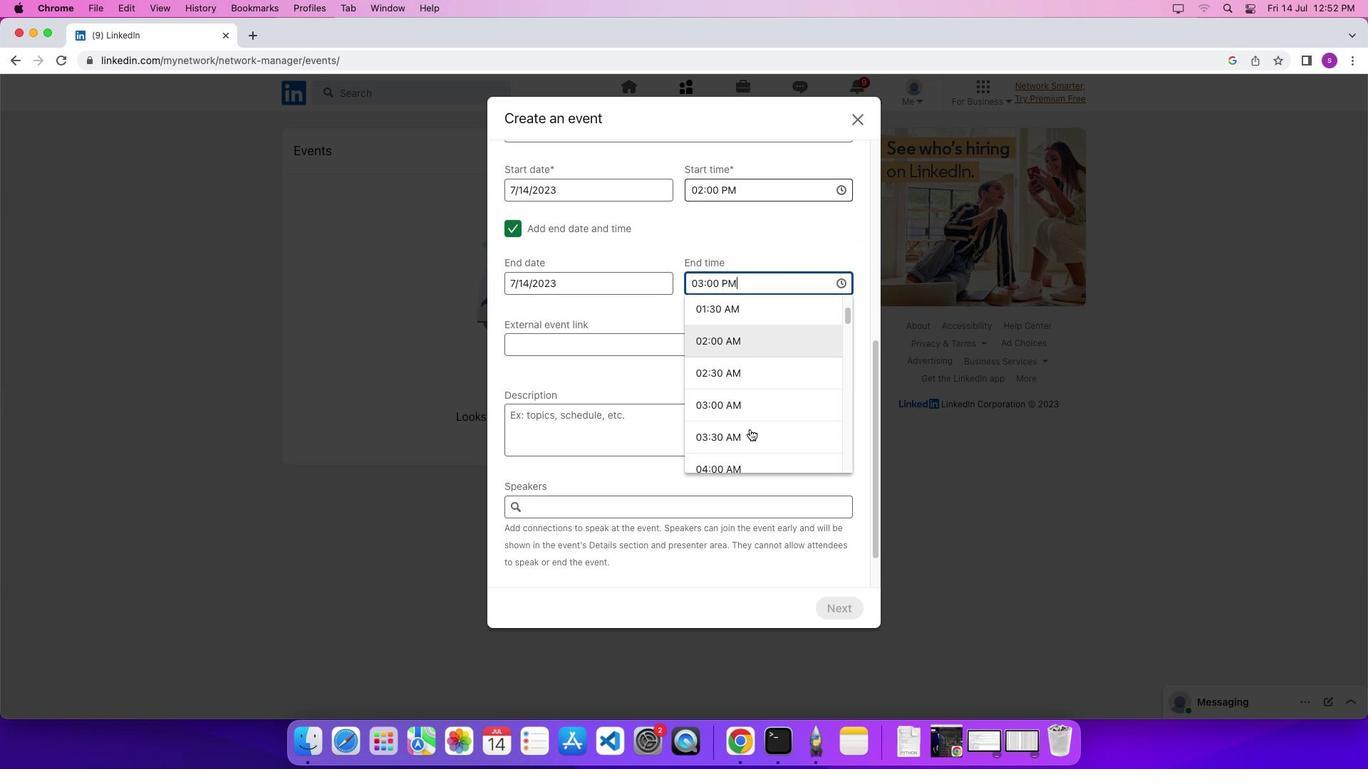 
Action: Mouse scrolled (749, 429) with delta (0, 0)
Screenshot: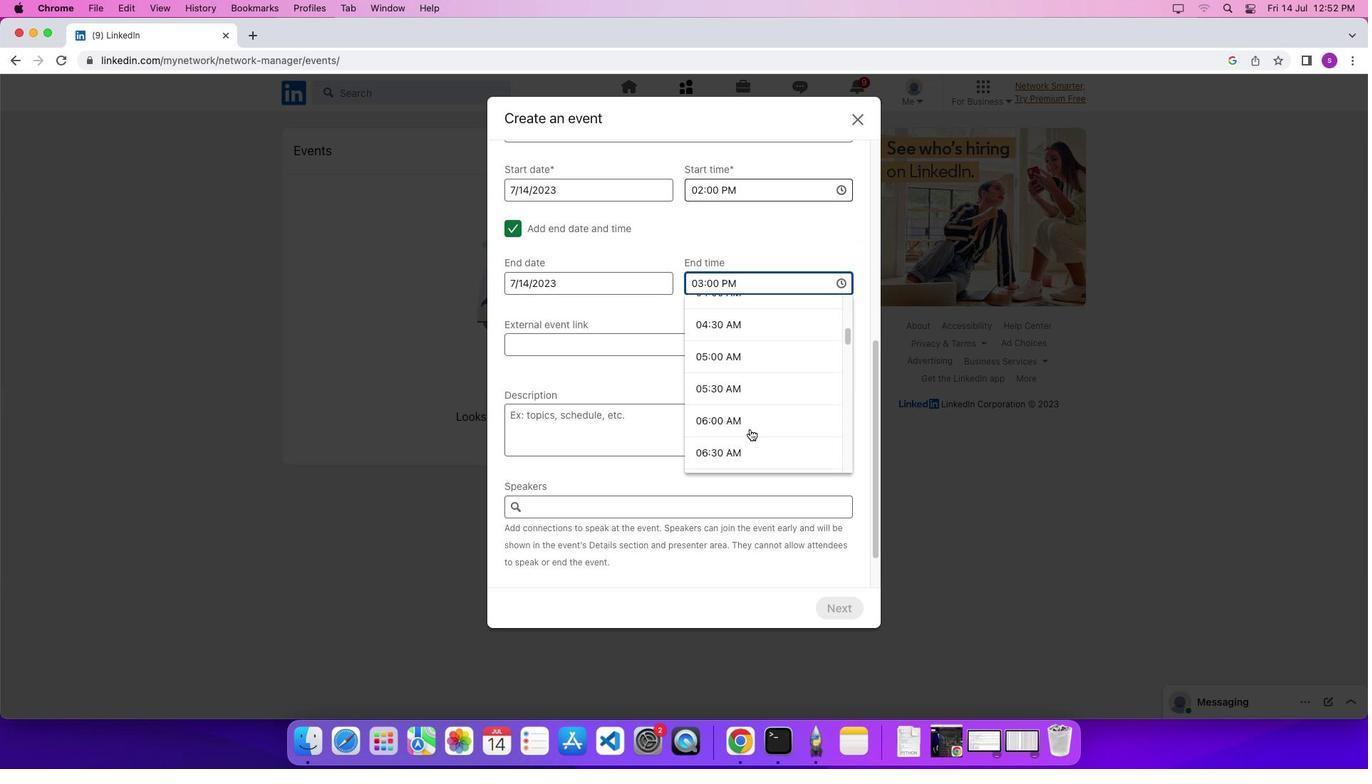 
Action: Mouse scrolled (749, 429) with delta (0, 0)
Screenshot: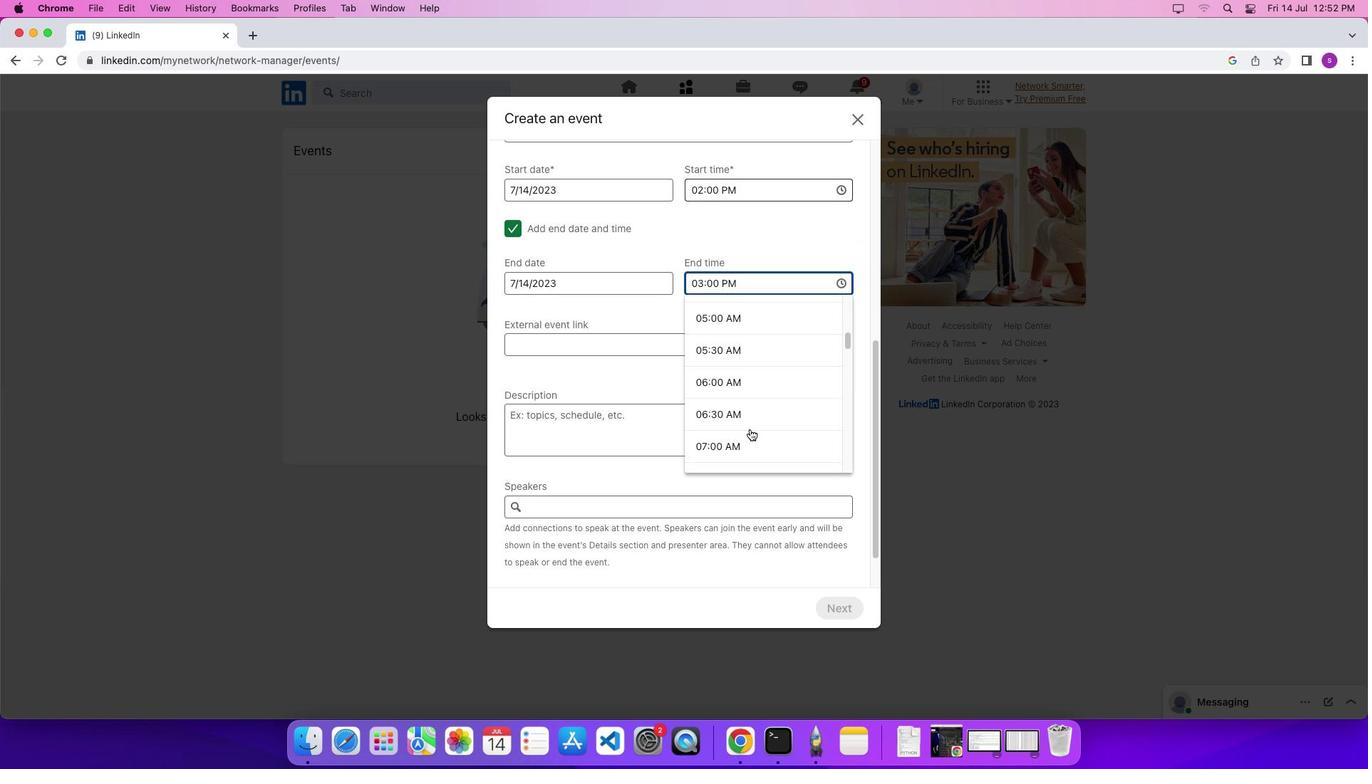 
Action: Mouse scrolled (749, 429) with delta (0, -4)
Screenshot: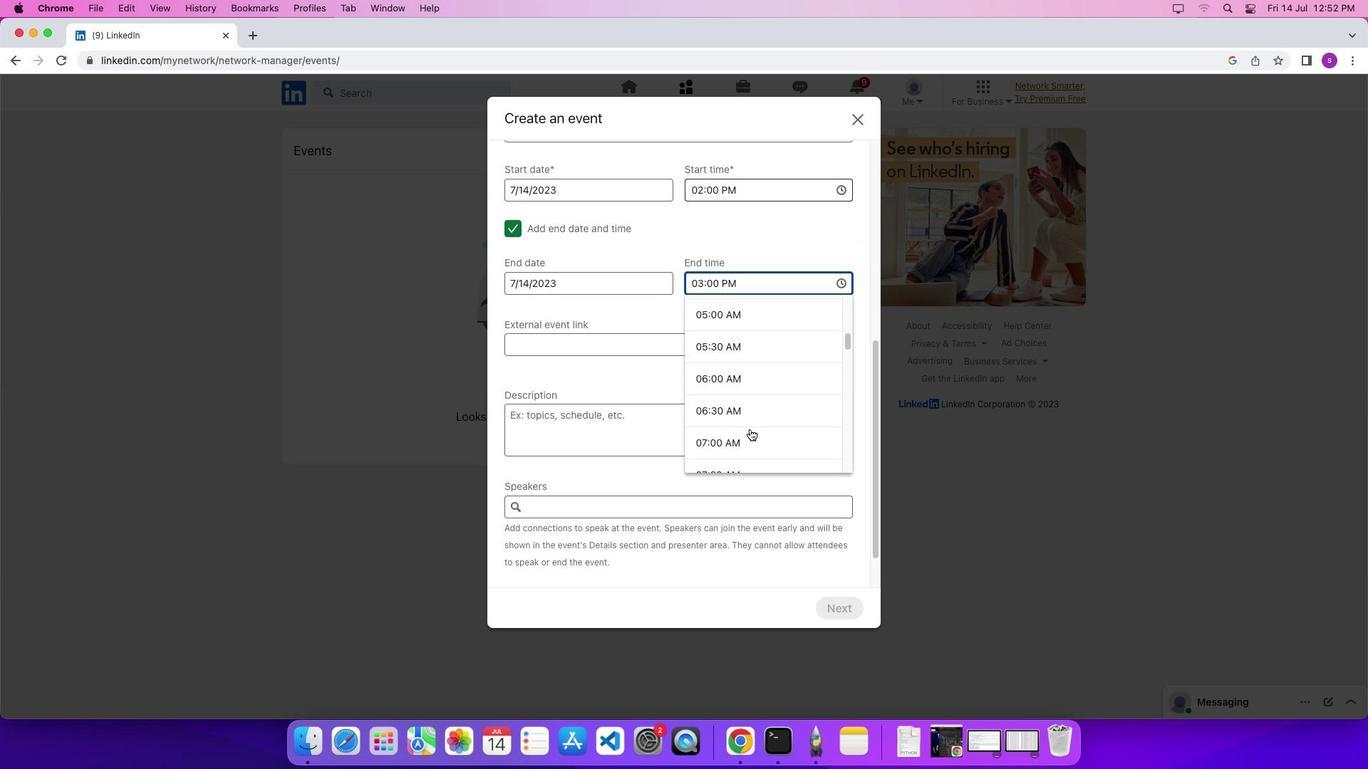 
Action: Mouse scrolled (749, 429) with delta (0, 0)
Screenshot: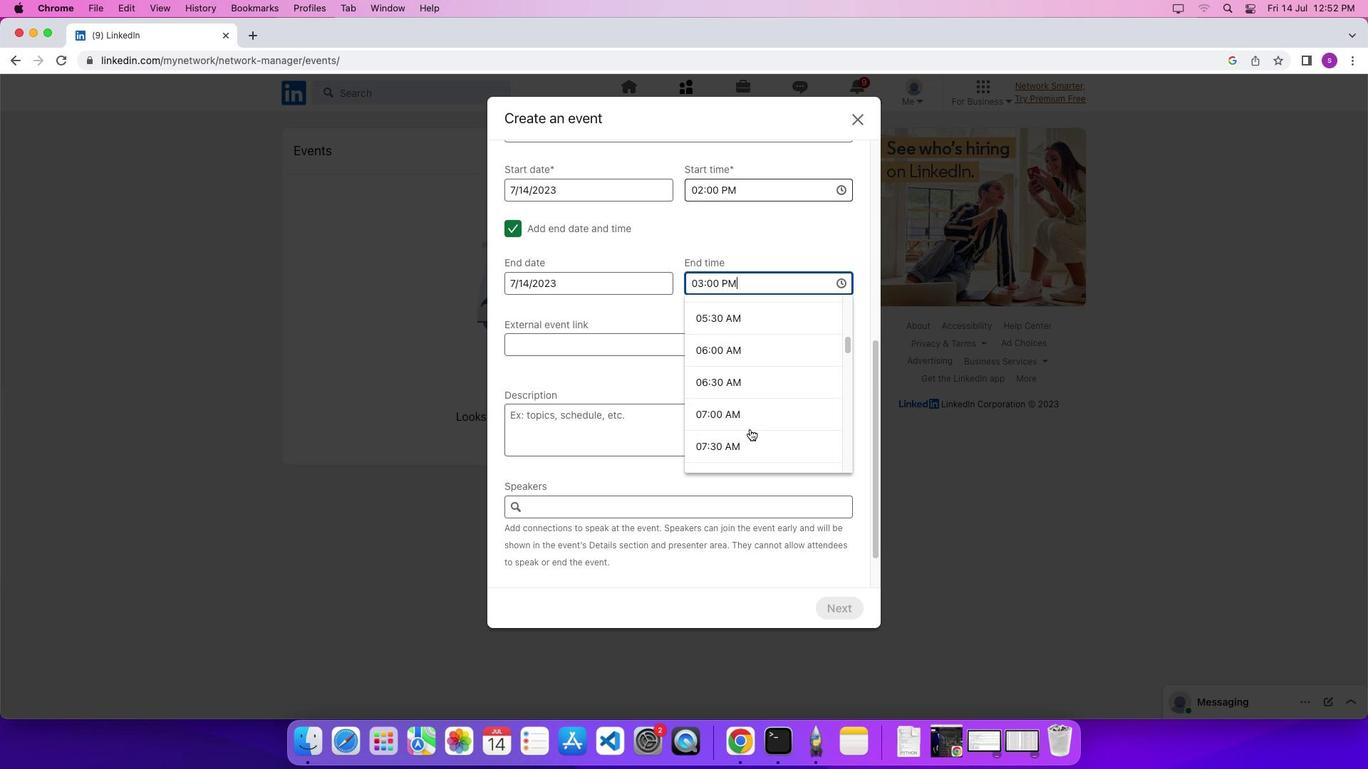 
Action: Mouse scrolled (749, 429) with delta (0, 0)
Screenshot: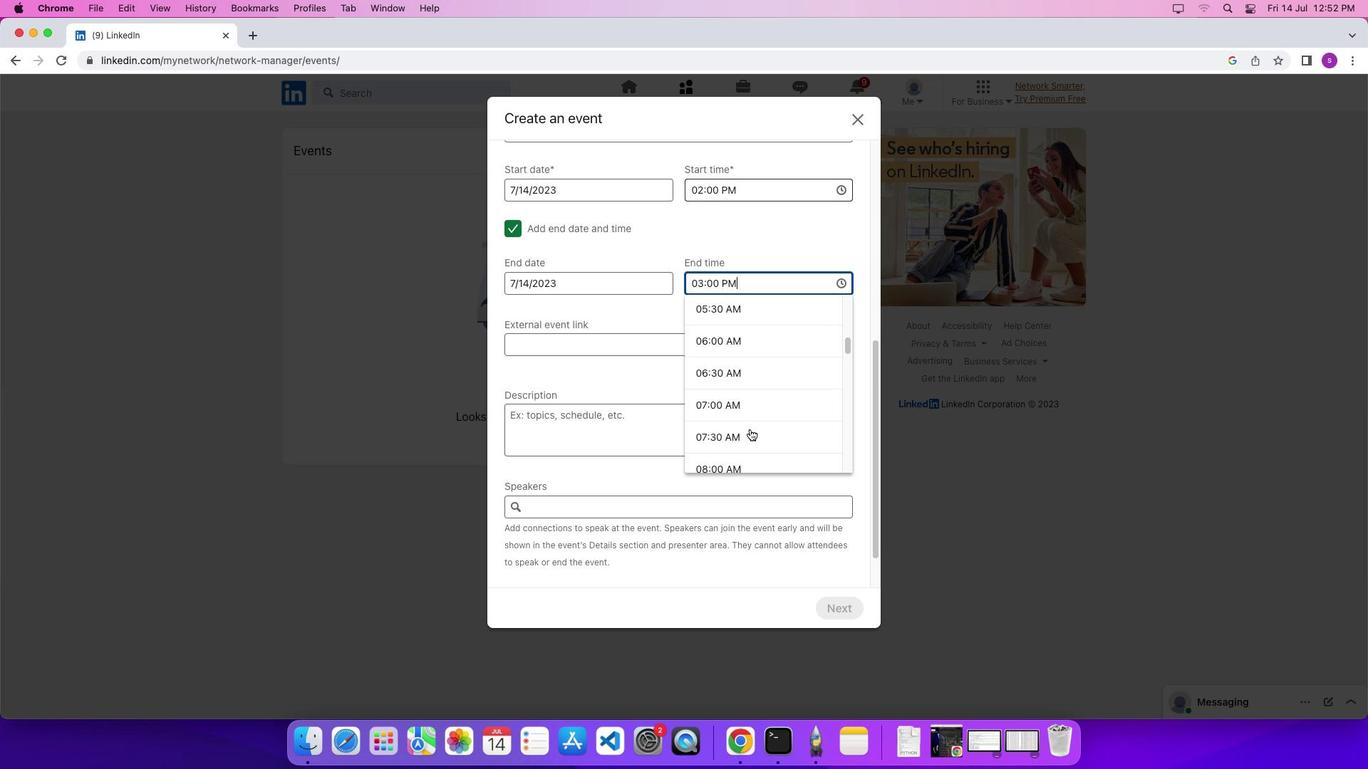 
Action: Mouse scrolled (749, 429) with delta (0, 0)
Screenshot: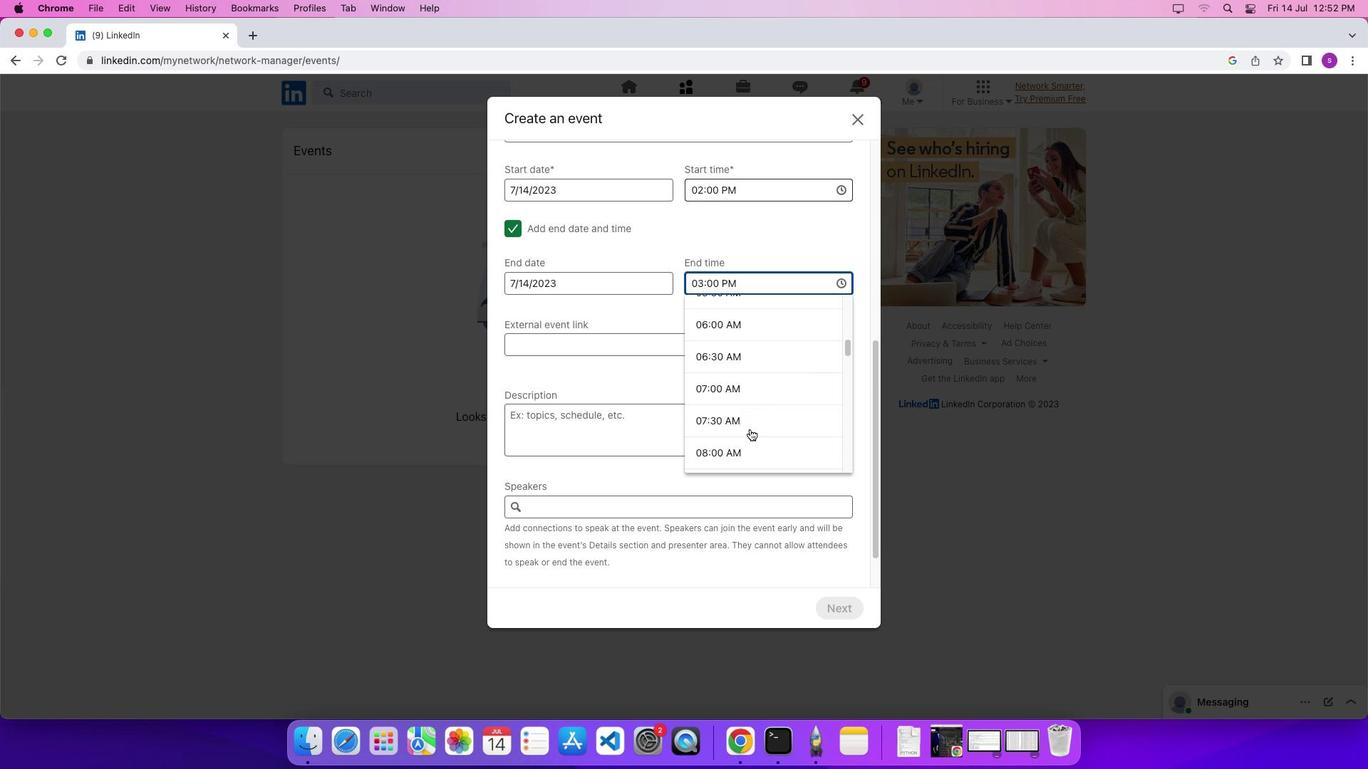 
Action: Mouse scrolled (749, 429) with delta (0, 0)
Screenshot: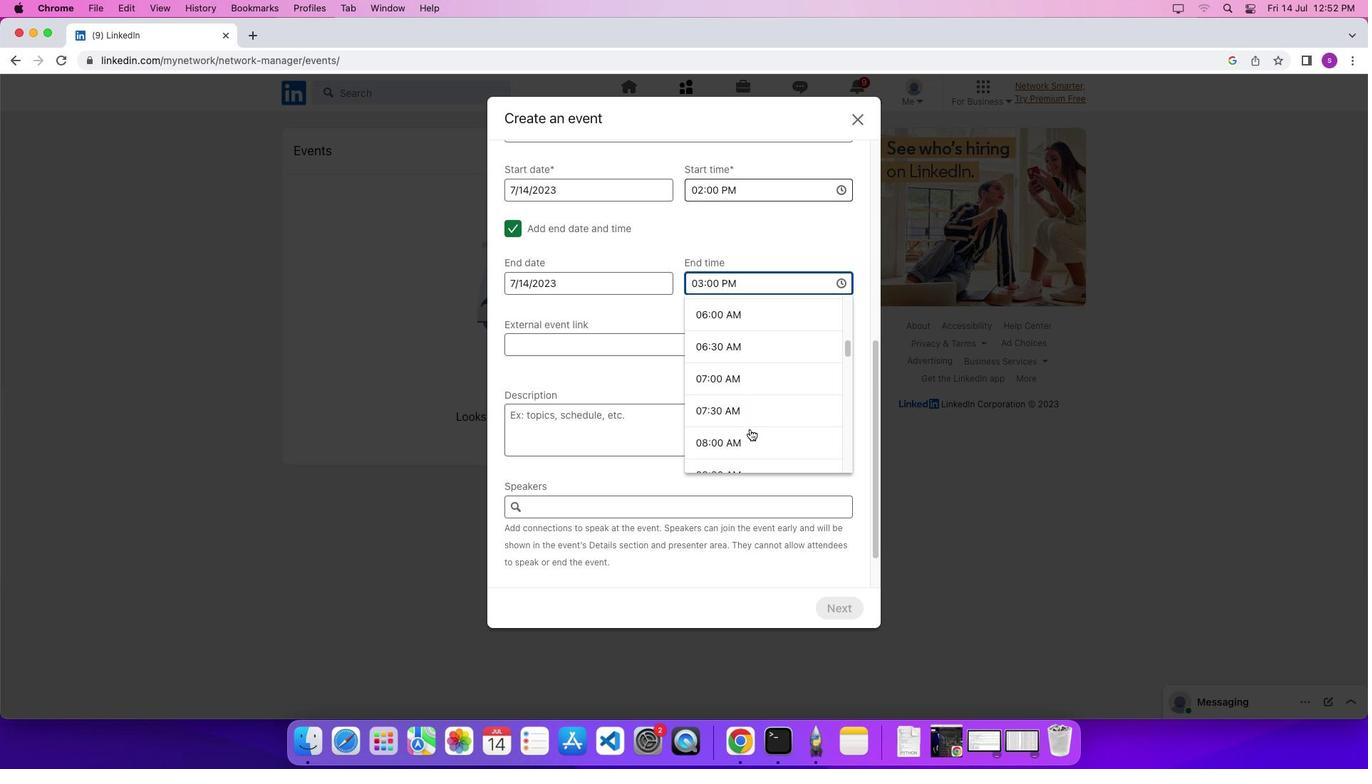 
Action: Mouse moved to (753, 310)
Screenshot: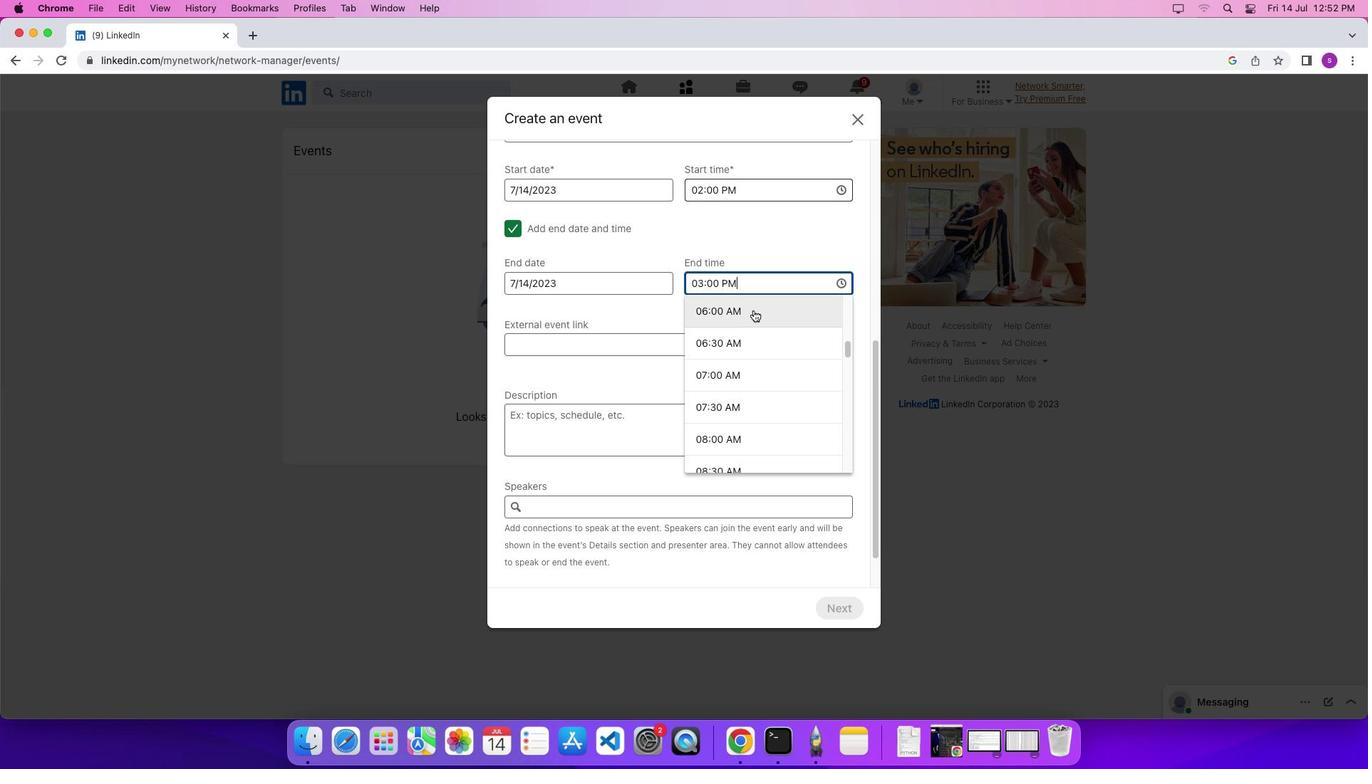 
Action: Mouse pressed left at (753, 310)
Screenshot: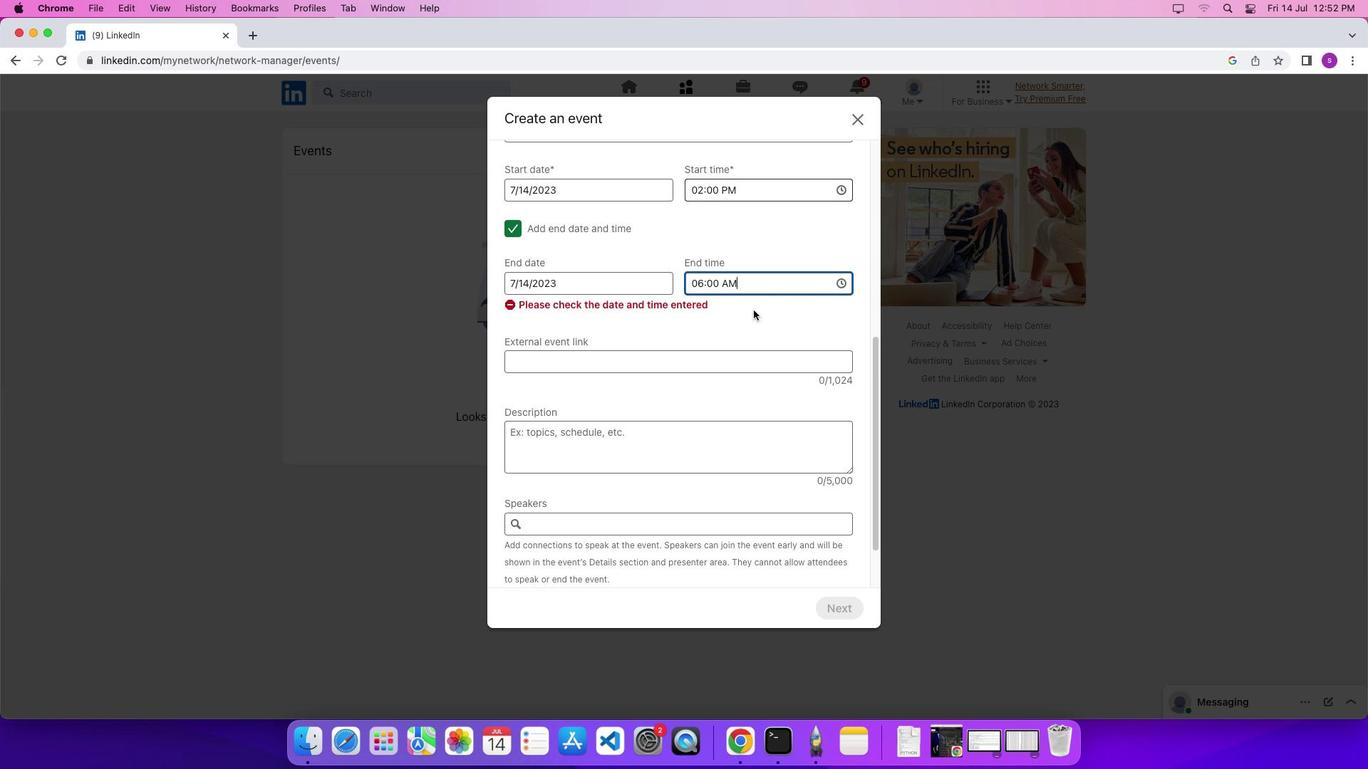 
Action: Mouse moved to (765, 376)
Screenshot: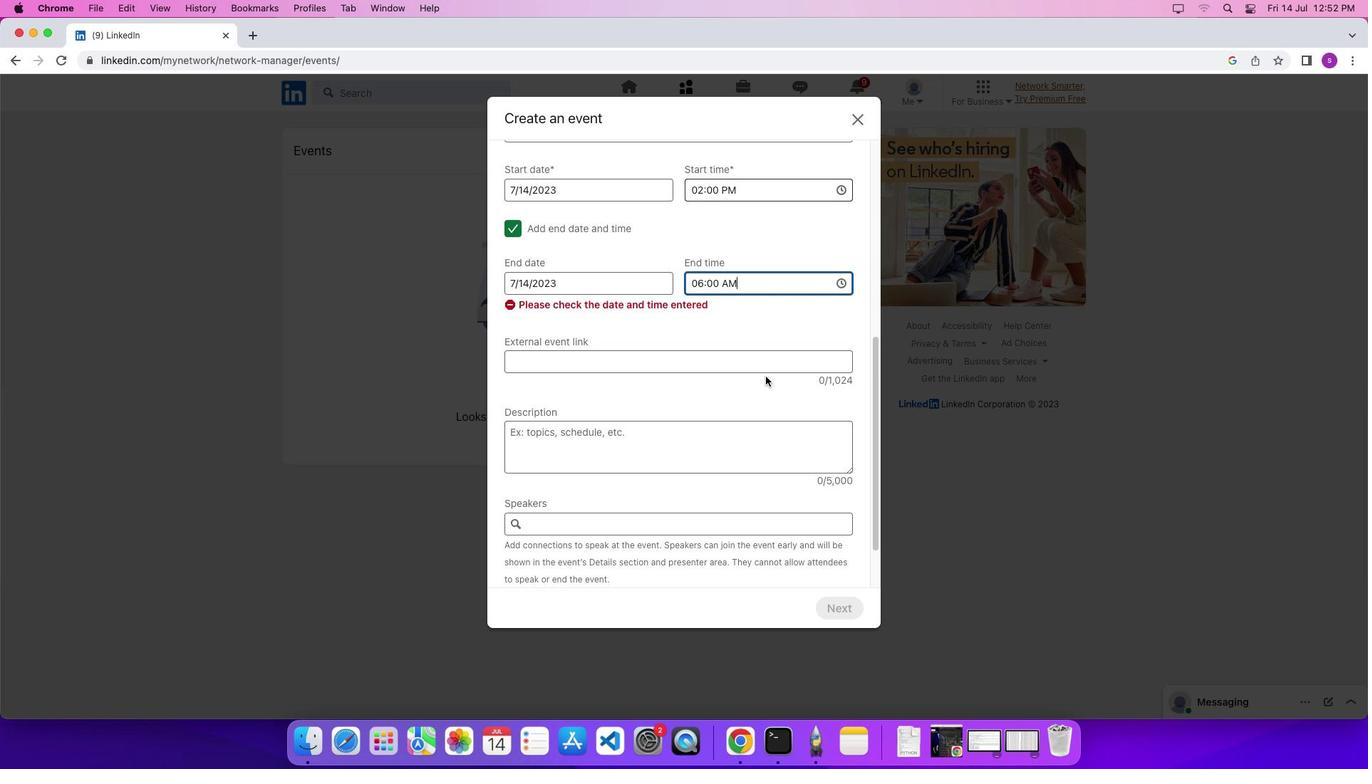 
